 Task: Look for space in Pully, Switzerland from 1st June, 2023 to 9th June, 2023 for 4 adults in price range Rs.6000 to Rs.12000. Place can be entire place with 2 bedrooms having 2 beds and 2 bathrooms. Property type can be house, flat, guest house. Booking option can be shelf check-in. Required host language is English.
Action: Mouse moved to (424, 87)
Screenshot: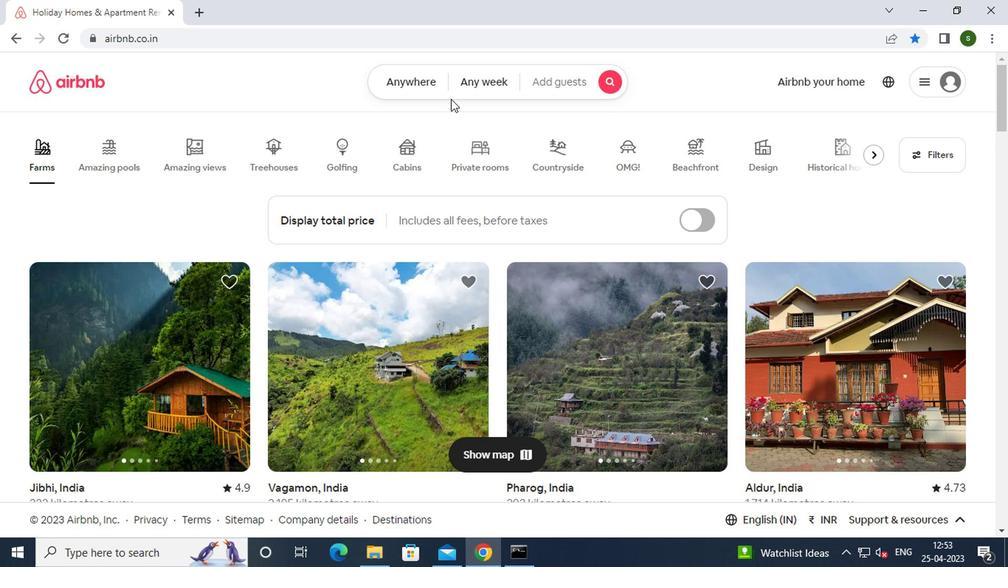 
Action: Mouse pressed left at (424, 87)
Screenshot: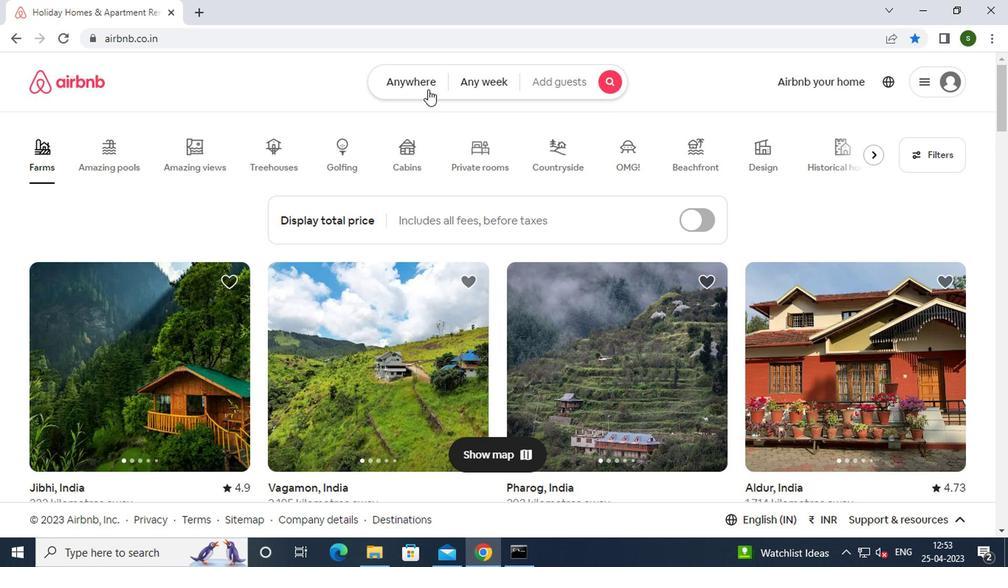 
Action: Mouse moved to (286, 140)
Screenshot: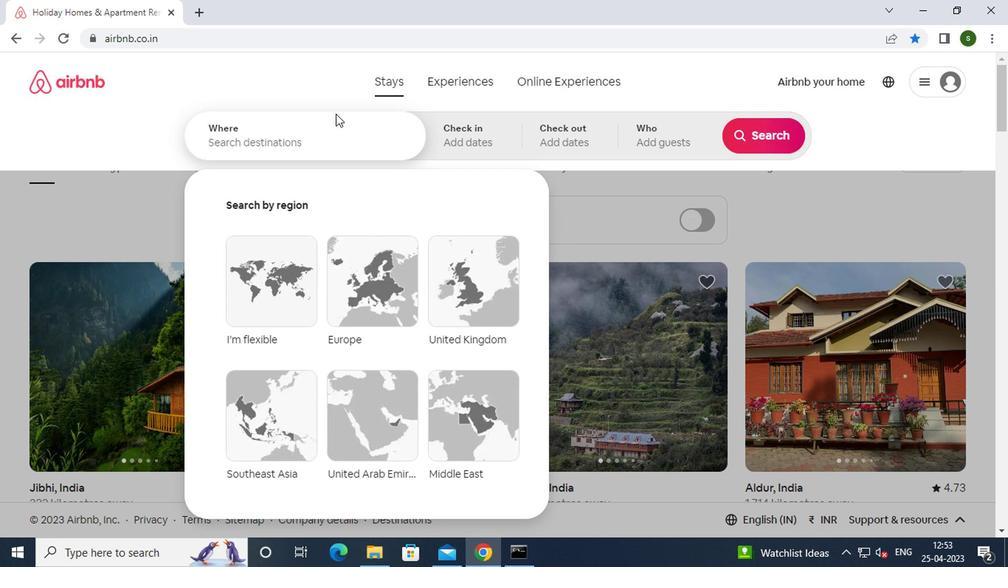
Action: Mouse pressed left at (286, 140)
Screenshot: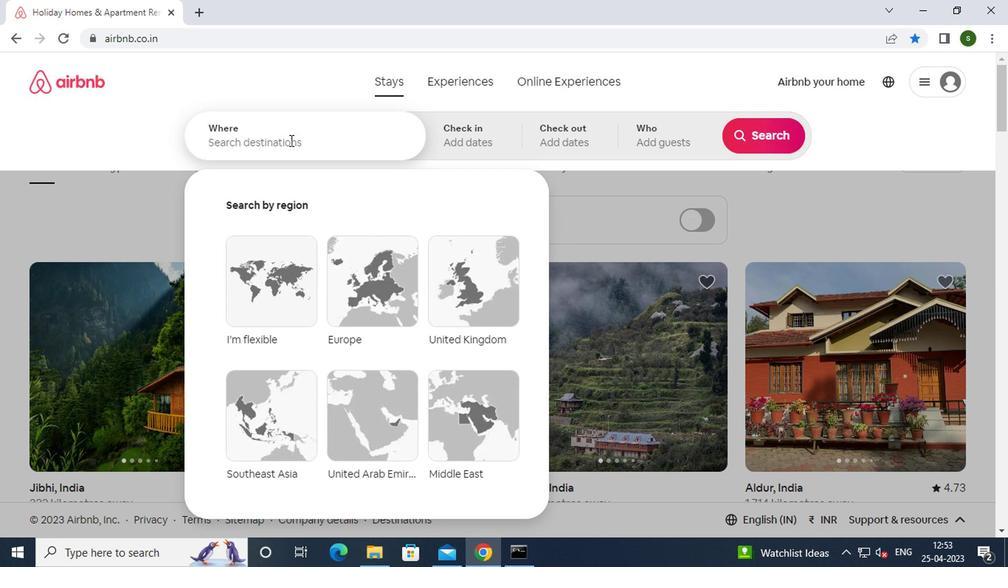 
Action: Key pressed <Key.caps_lock>p<Key.caps_lock>ully,<Key.space><Key.caps_lock>s<Key.caps_lock>witzer
Screenshot: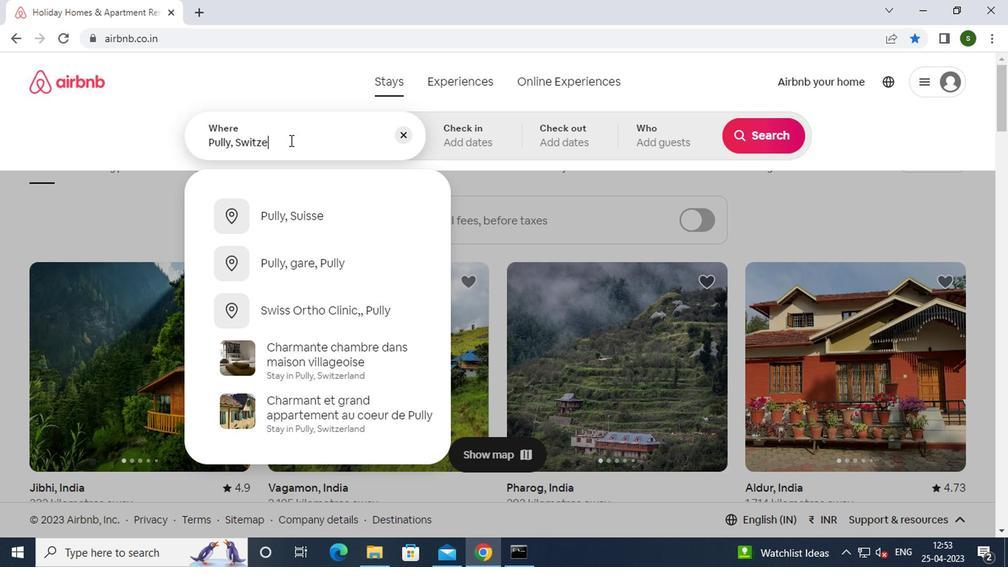 
Action: Mouse moved to (306, 211)
Screenshot: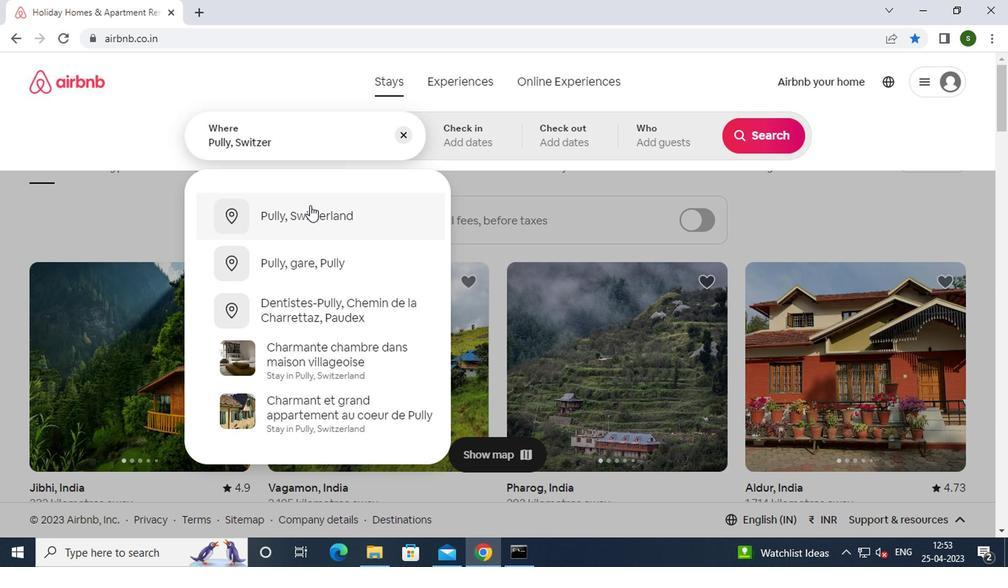 
Action: Mouse pressed left at (306, 211)
Screenshot: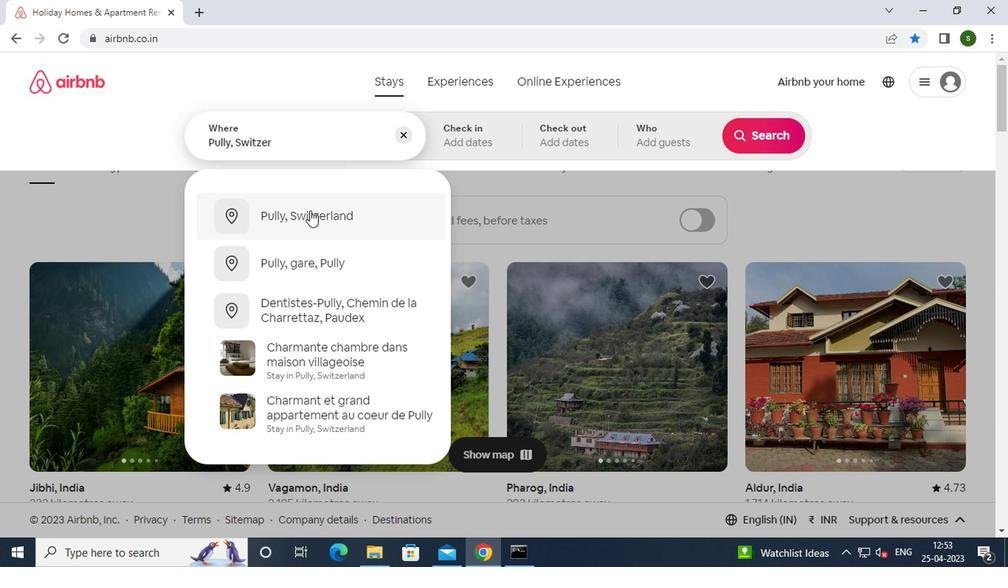 
Action: Mouse moved to (748, 258)
Screenshot: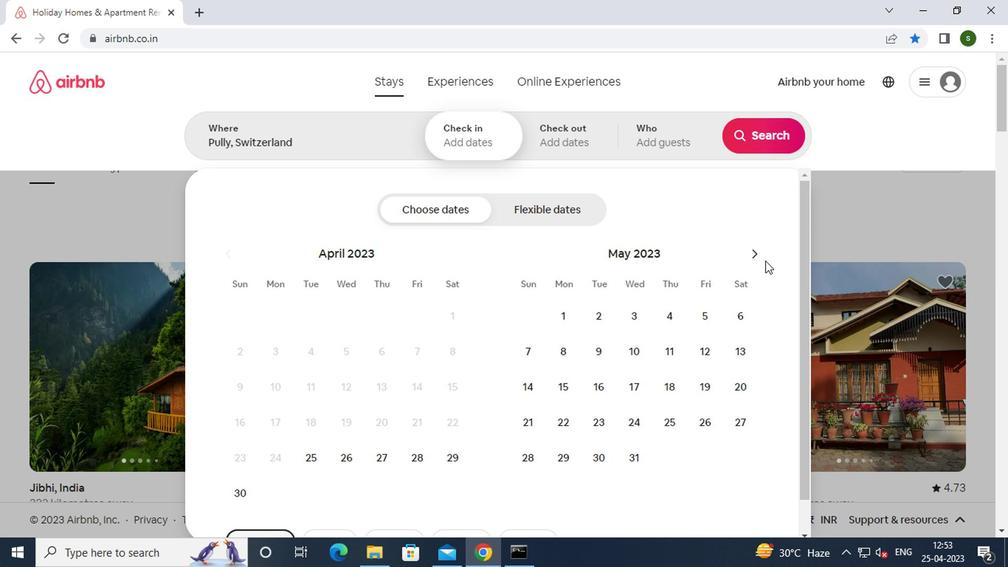 
Action: Mouse pressed left at (748, 258)
Screenshot: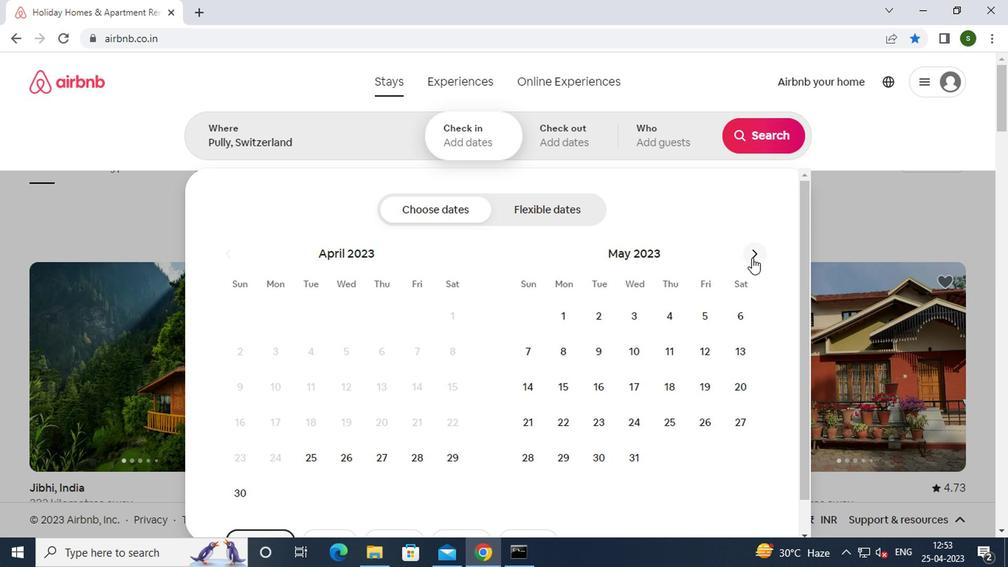 
Action: Mouse moved to (660, 309)
Screenshot: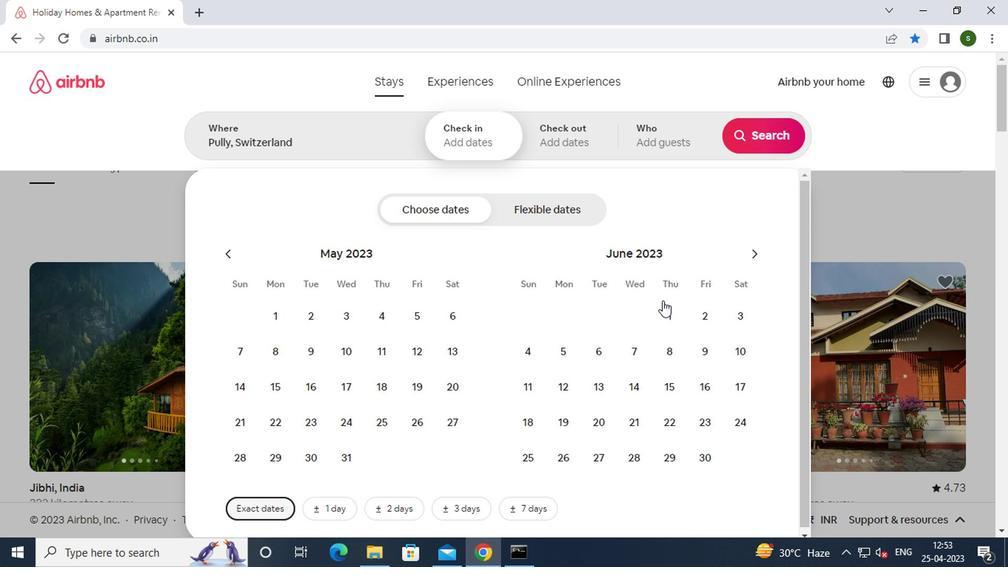 
Action: Mouse pressed left at (660, 309)
Screenshot: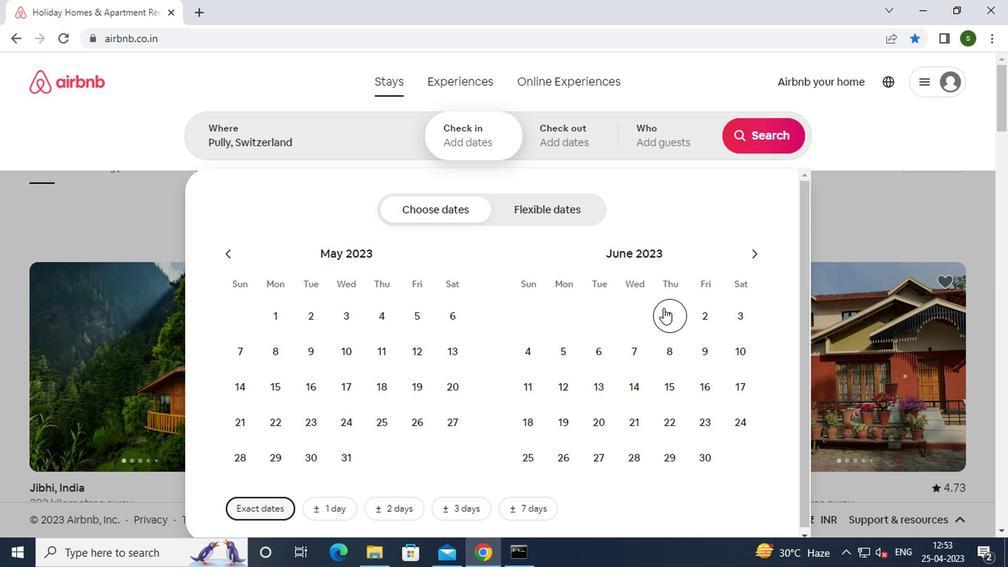 
Action: Mouse moved to (707, 348)
Screenshot: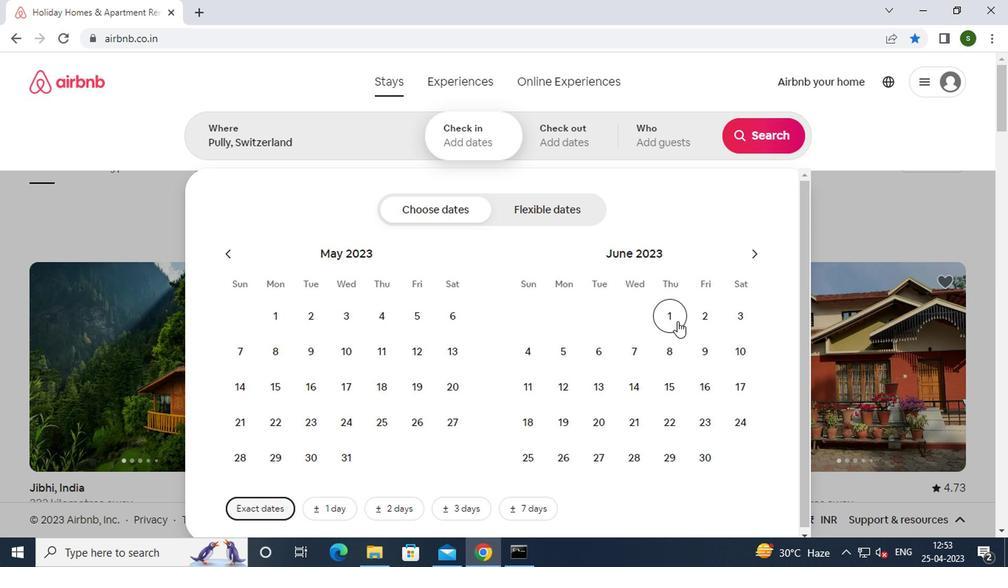 
Action: Mouse pressed left at (707, 348)
Screenshot: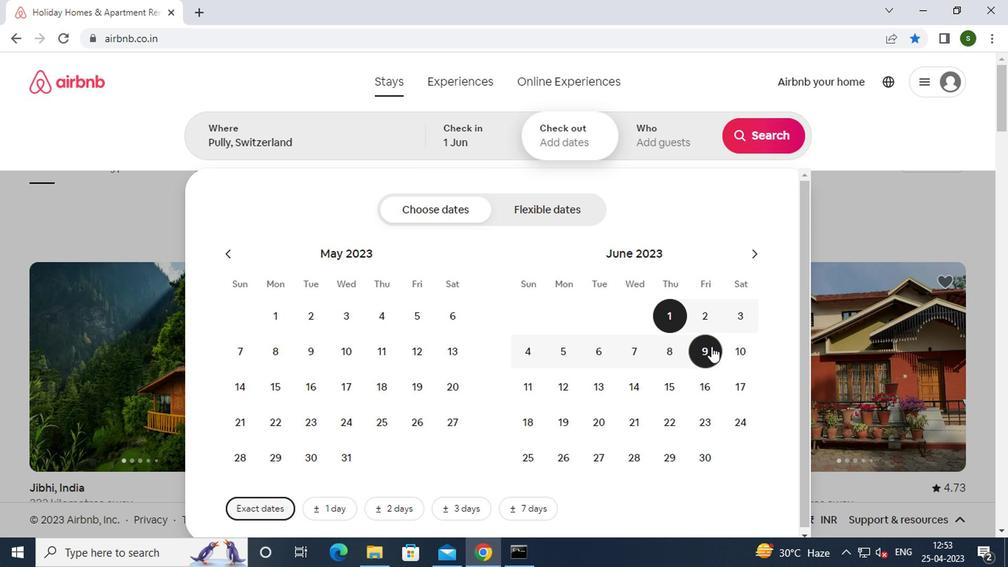 
Action: Mouse moved to (651, 129)
Screenshot: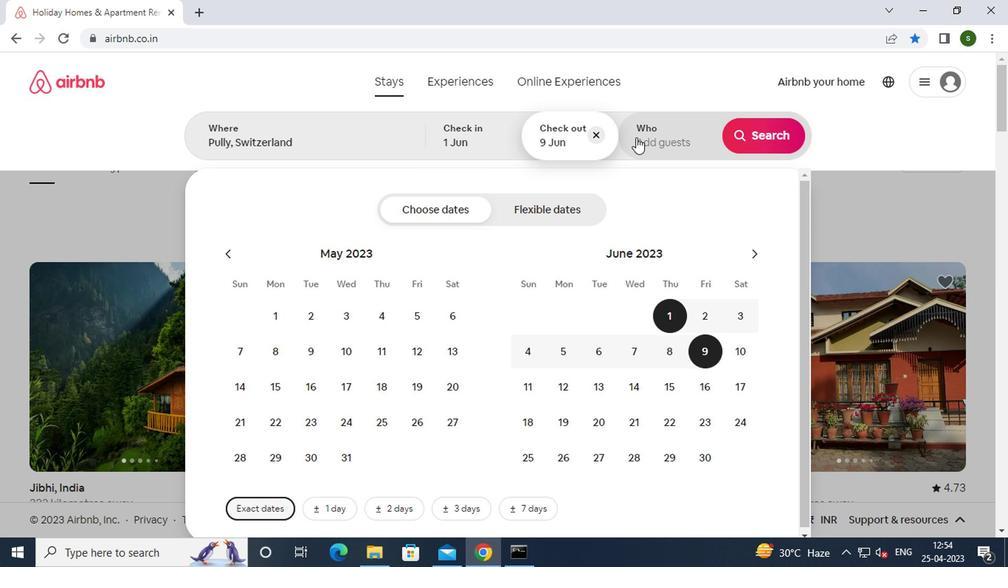 
Action: Mouse pressed left at (651, 129)
Screenshot: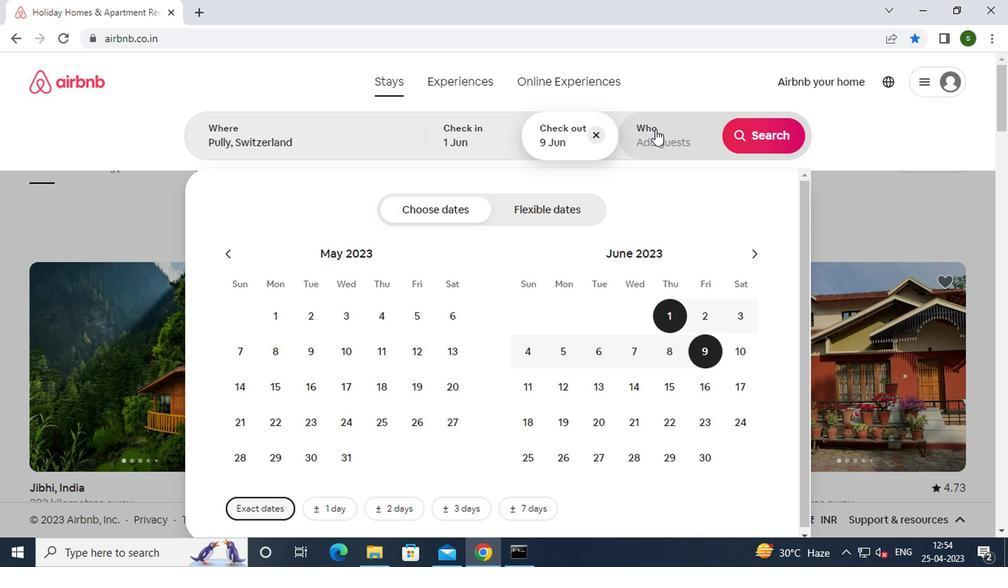 
Action: Mouse moved to (762, 221)
Screenshot: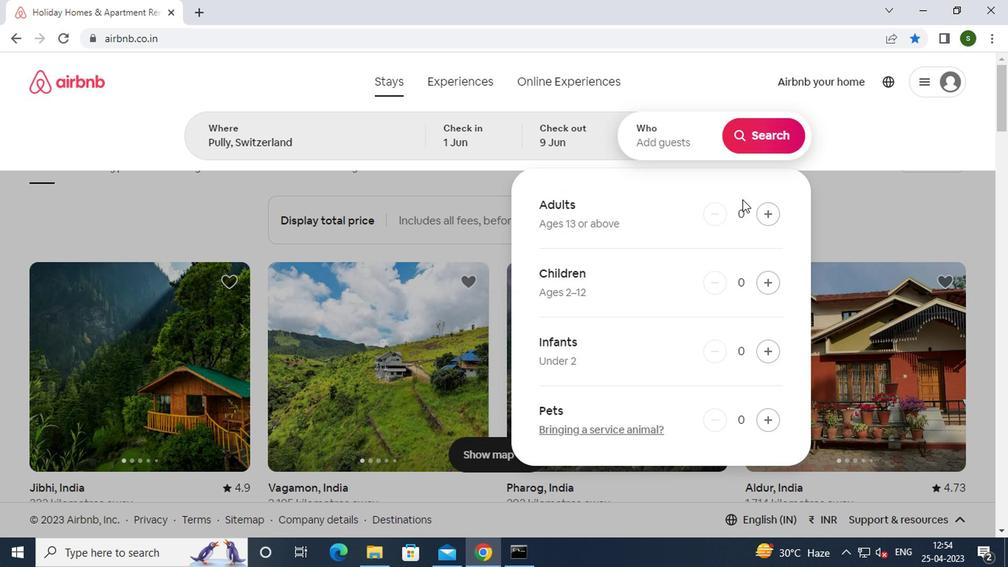 
Action: Mouse pressed left at (762, 221)
Screenshot: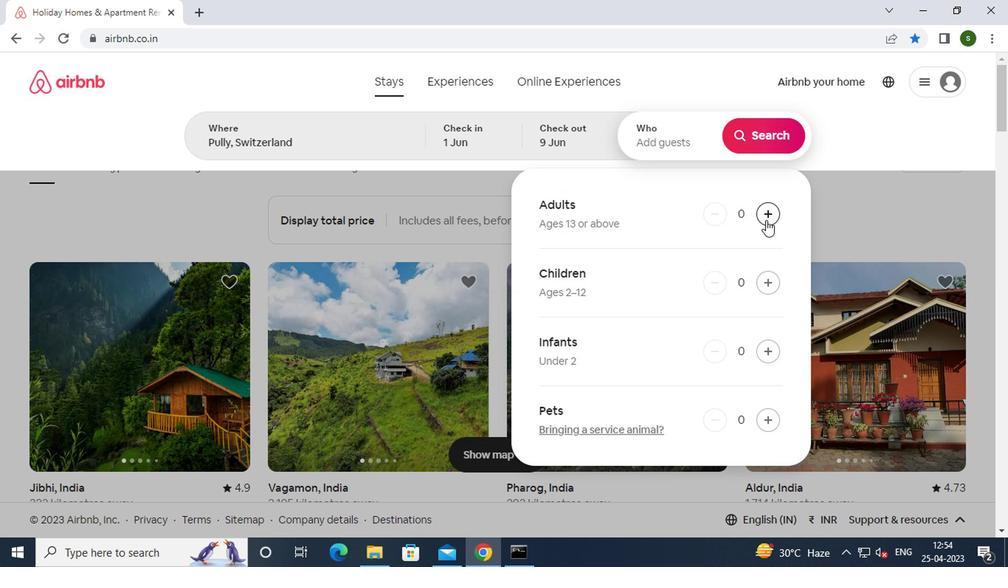 
Action: Mouse pressed left at (762, 221)
Screenshot: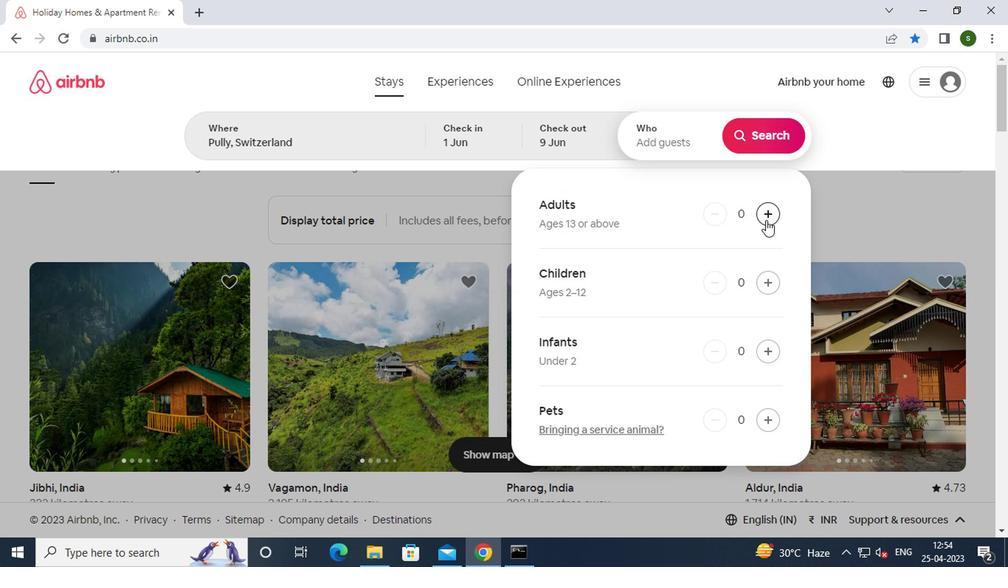 
Action: Mouse pressed left at (762, 221)
Screenshot: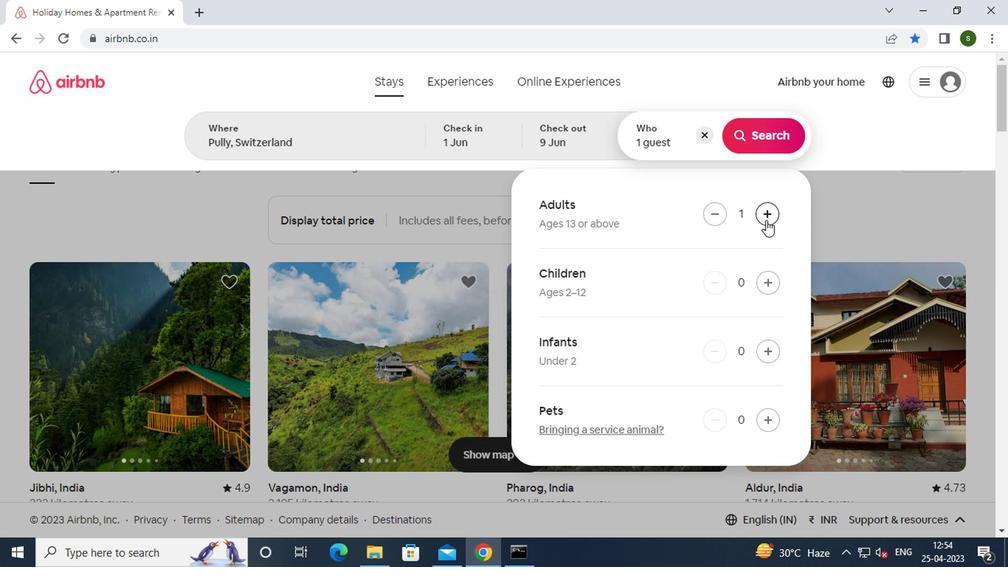
Action: Mouse pressed left at (762, 221)
Screenshot: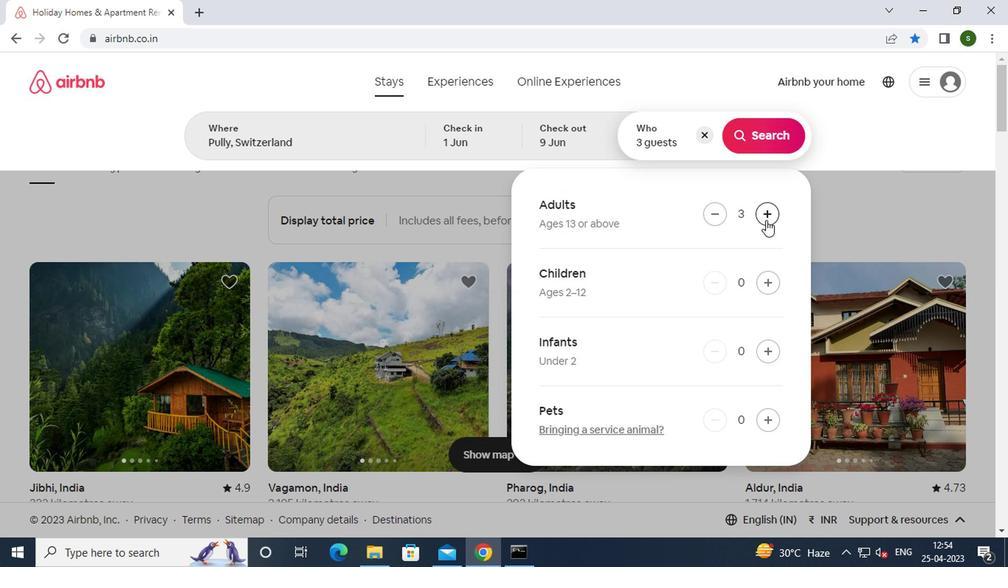 
Action: Mouse moved to (762, 145)
Screenshot: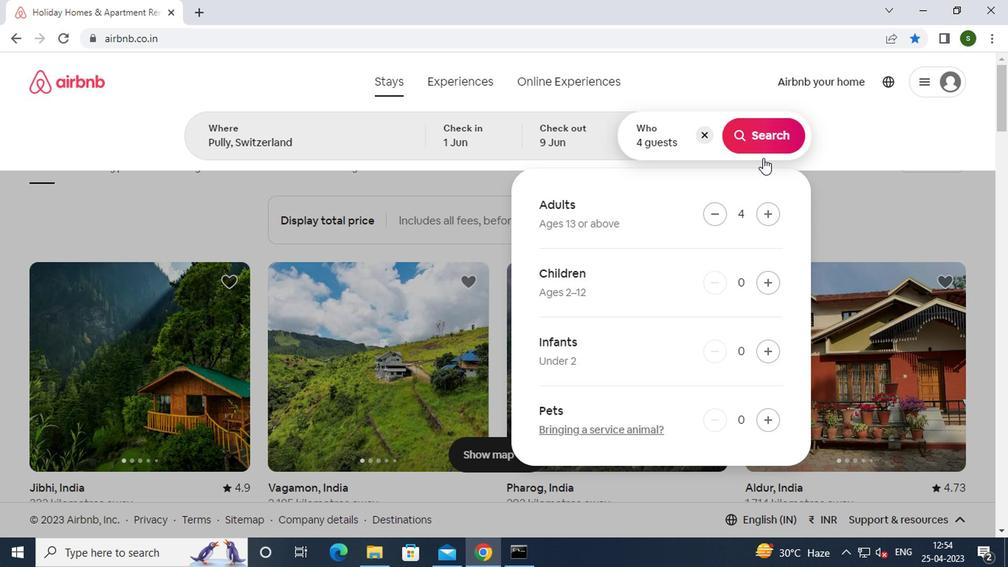 
Action: Mouse pressed left at (762, 145)
Screenshot: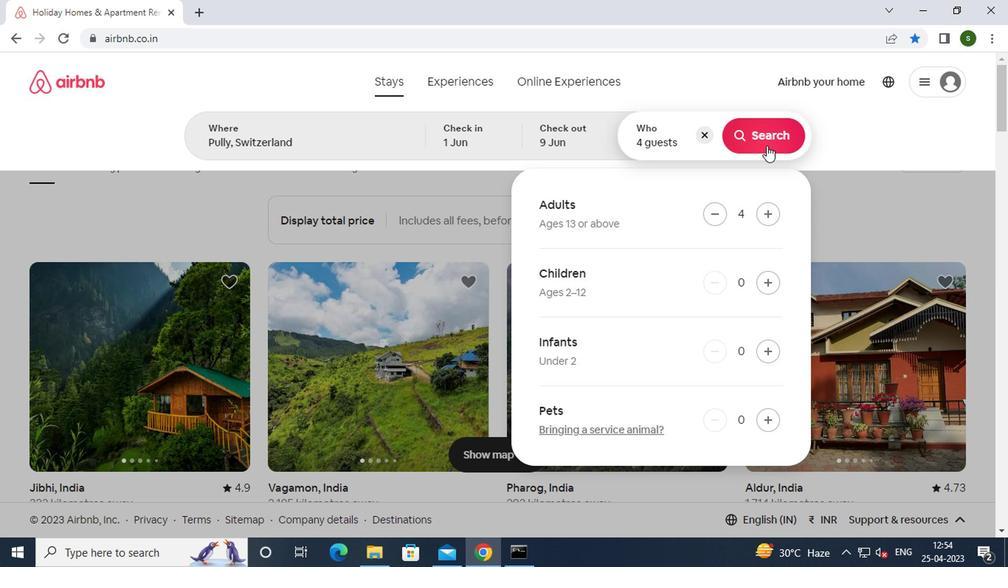 
Action: Mouse moved to (948, 140)
Screenshot: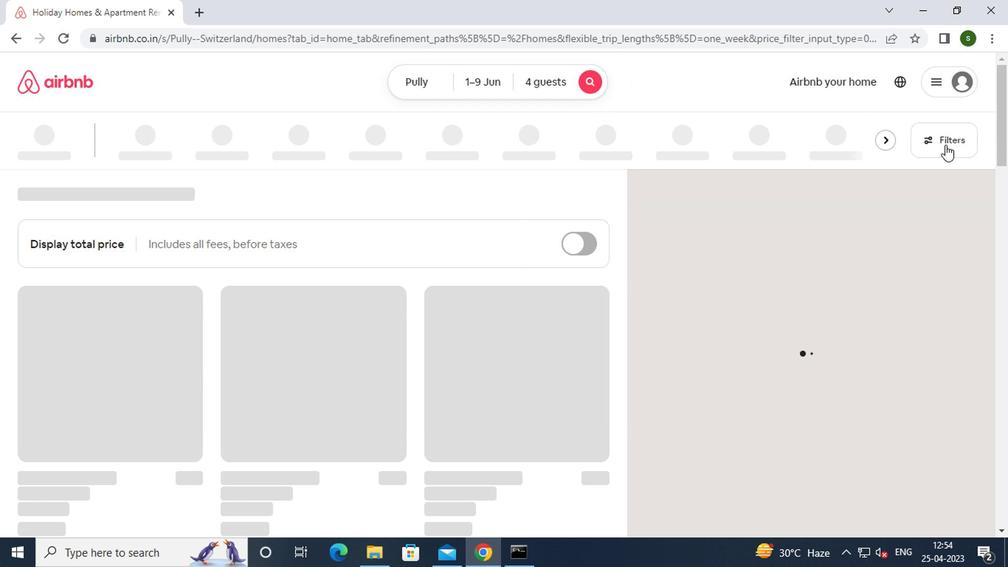 
Action: Mouse pressed left at (948, 140)
Screenshot: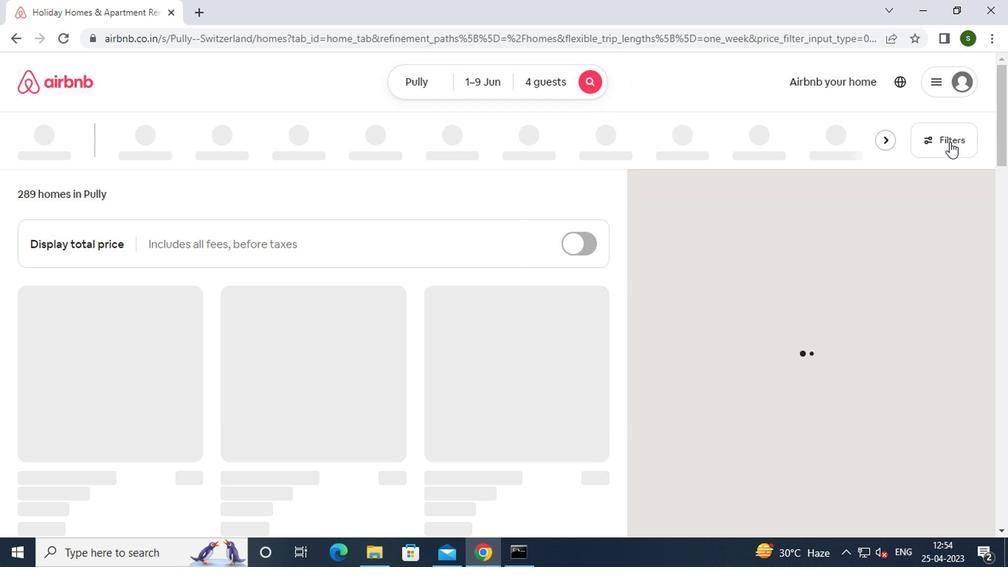 
Action: Mouse moved to (934, 140)
Screenshot: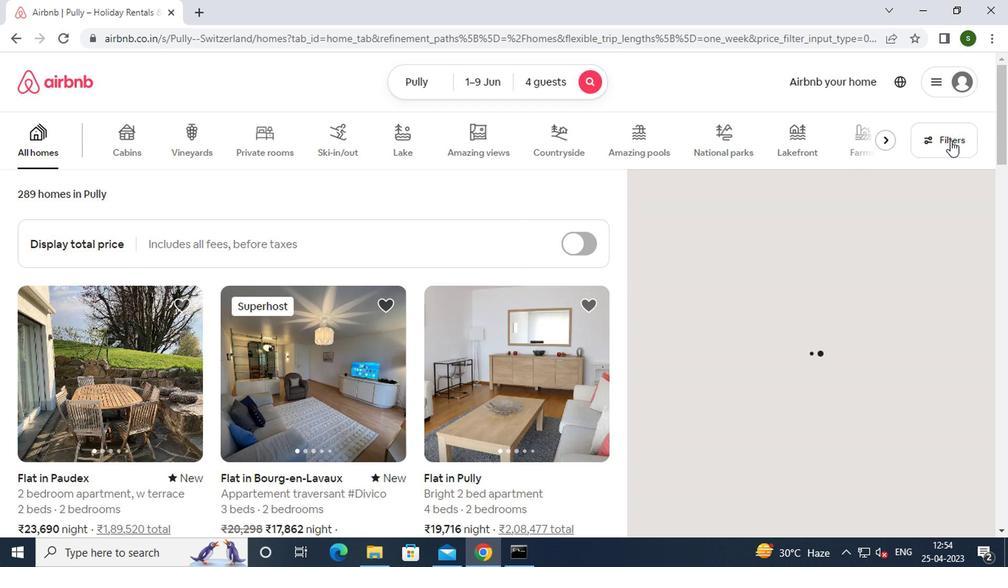 
Action: Mouse pressed left at (934, 140)
Screenshot: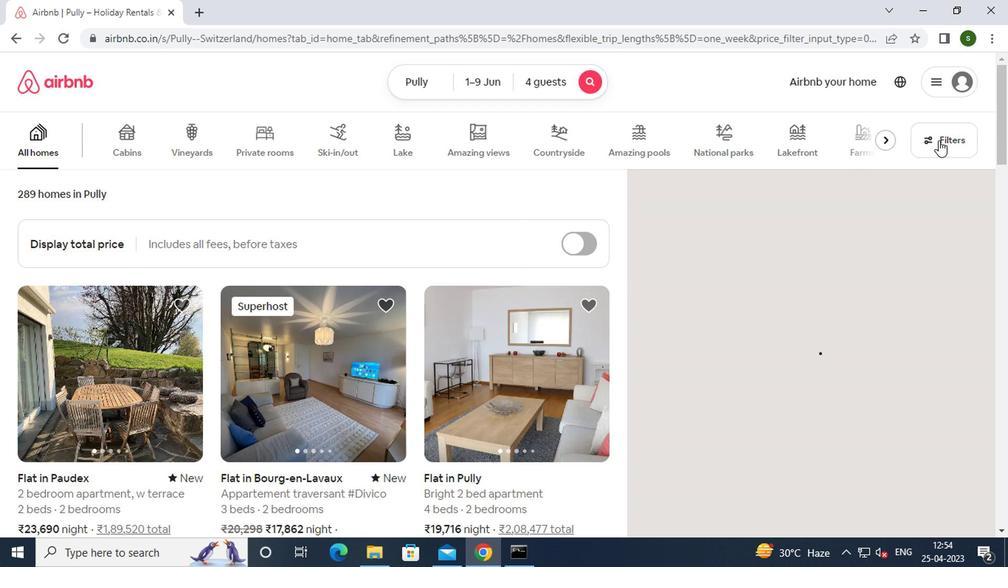 
Action: Mouse moved to (928, 134)
Screenshot: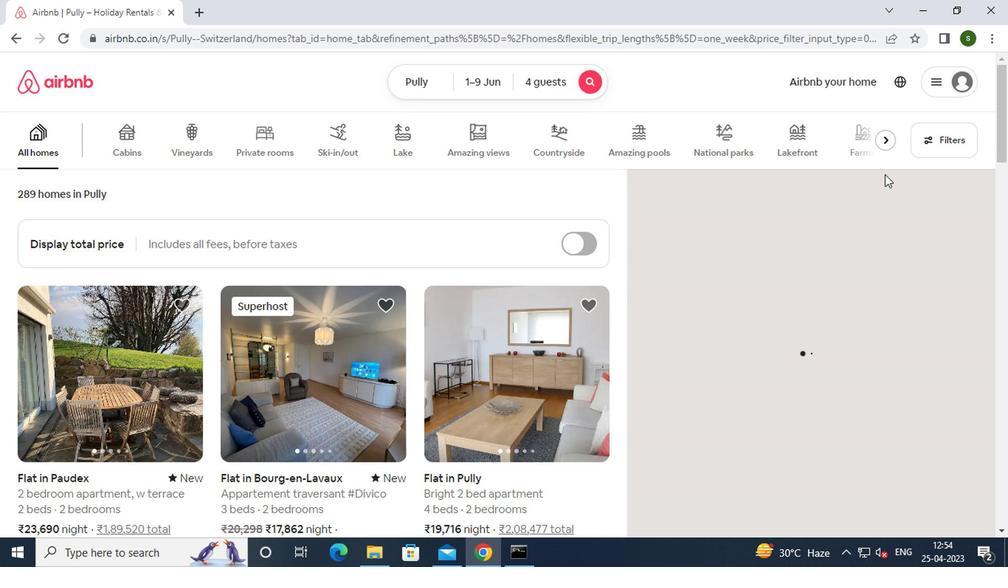 
Action: Mouse pressed left at (928, 134)
Screenshot: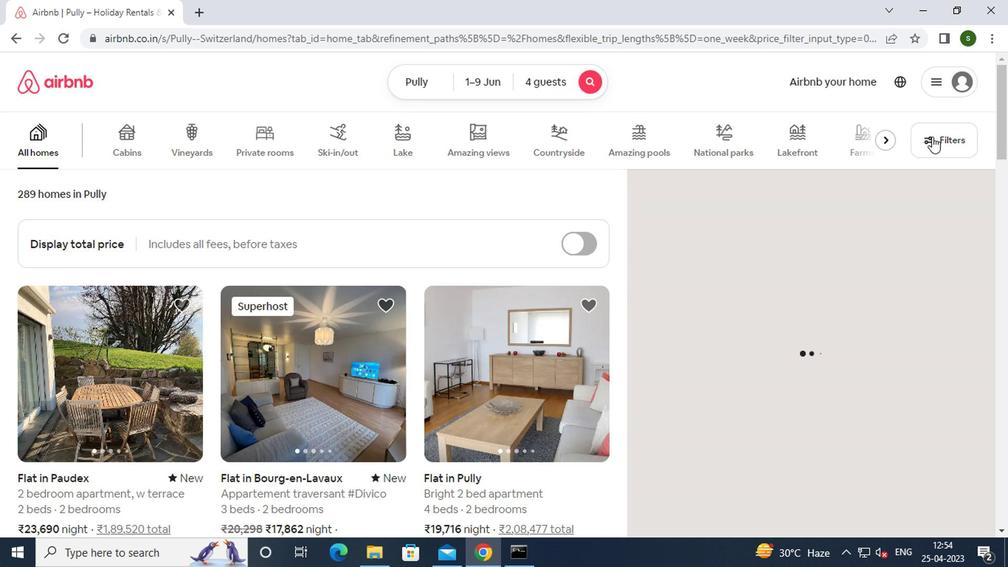 
Action: Mouse moved to (401, 320)
Screenshot: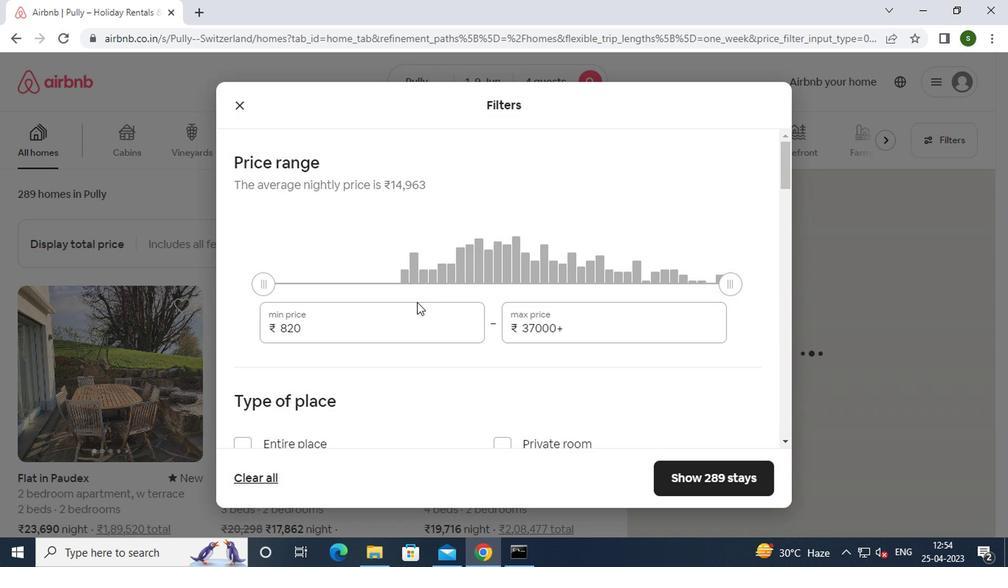 
Action: Mouse pressed left at (401, 320)
Screenshot: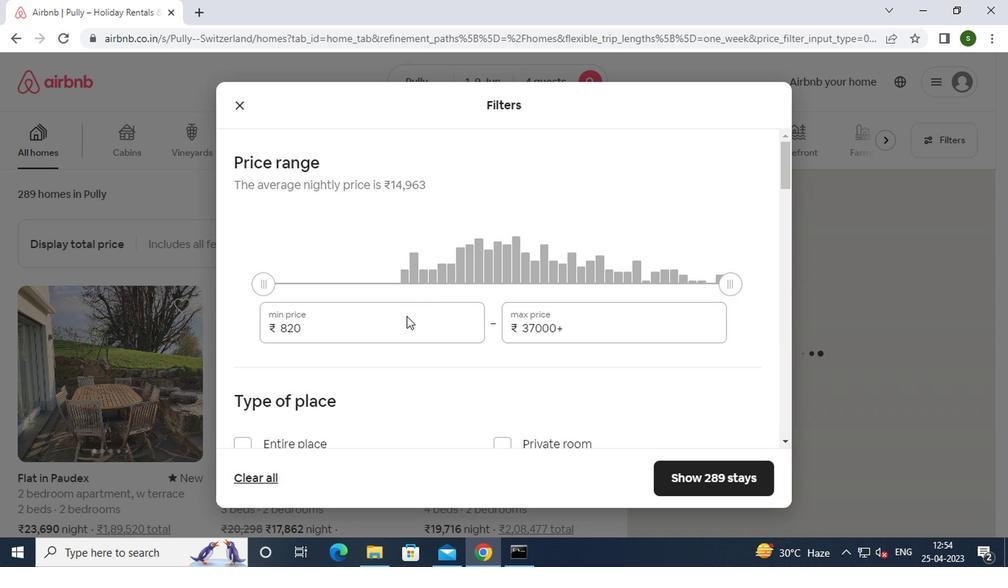 
Action: Mouse moved to (397, 320)
Screenshot: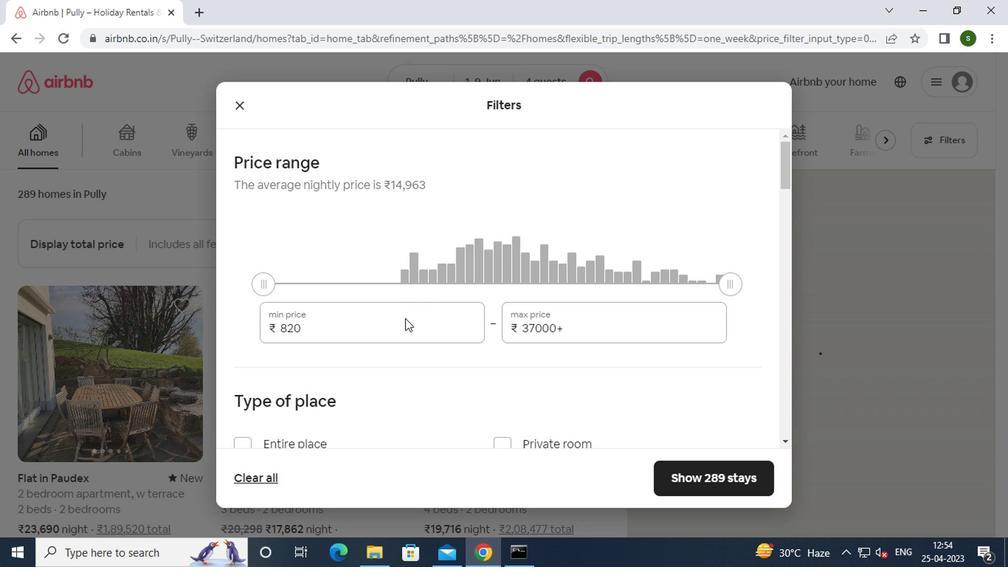 
Action: Key pressed <Key.backspace><Key.backspace><Key.backspace><Key.backspace><Key.backspace><Key.backspace><Key.backspace><Key.backspace><Key.backspace><Key.backspace>6000
Screenshot: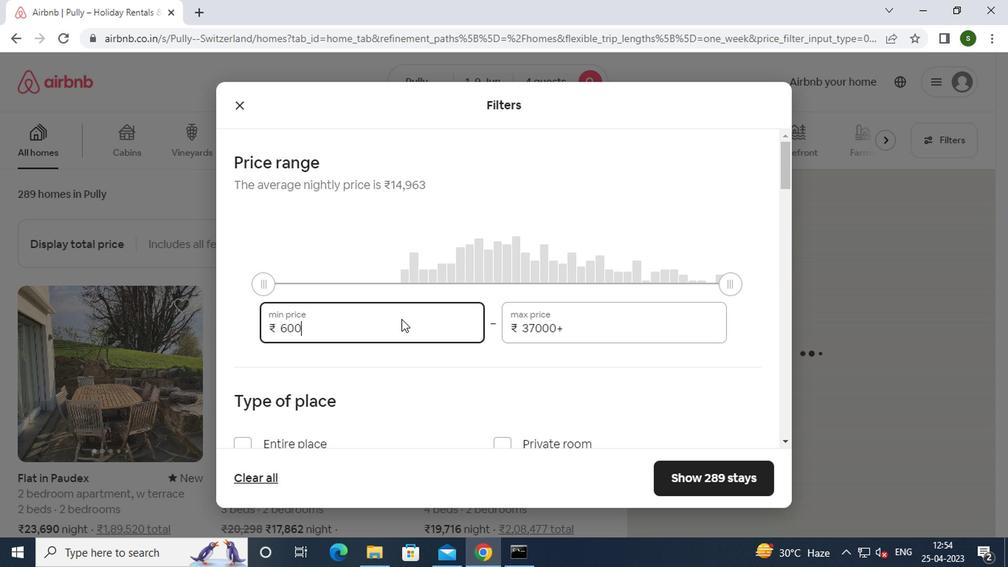 
Action: Mouse moved to (578, 332)
Screenshot: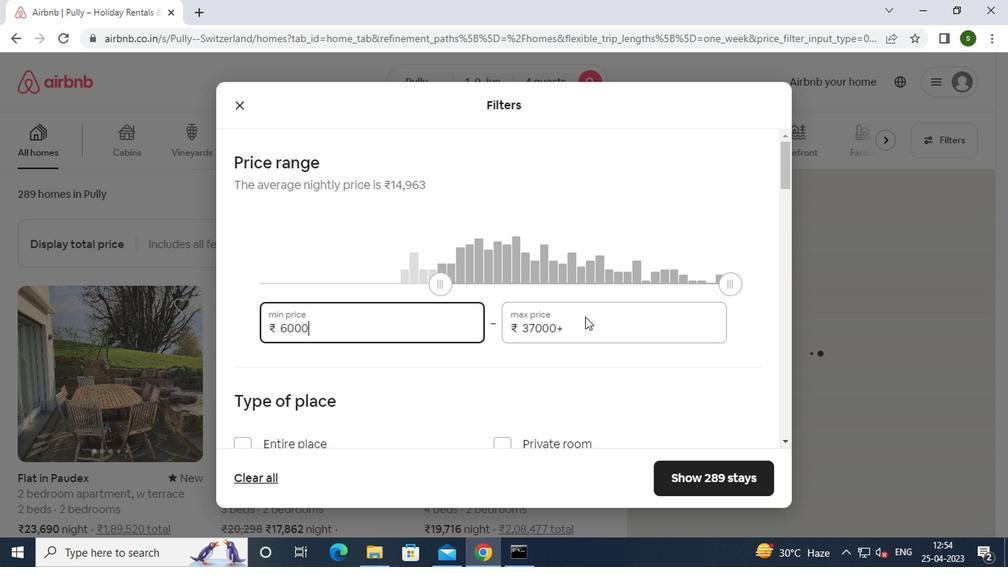
Action: Mouse pressed left at (578, 332)
Screenshot: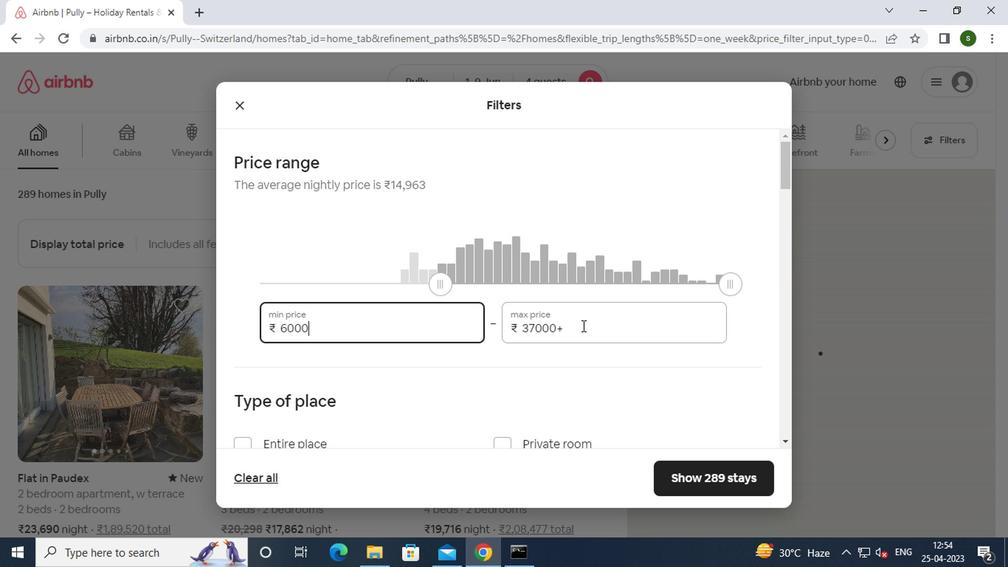 
Action: Key pressed <Key.backspace><Key.backspace><Key.backspace><Key.backspace><Key.backspace><Key.backspace><Key.backspace><Key.backspace><Key.backspace><Key.backspace><Key.backspace><Key.backspace><Key.backspace>12000
Screenshot: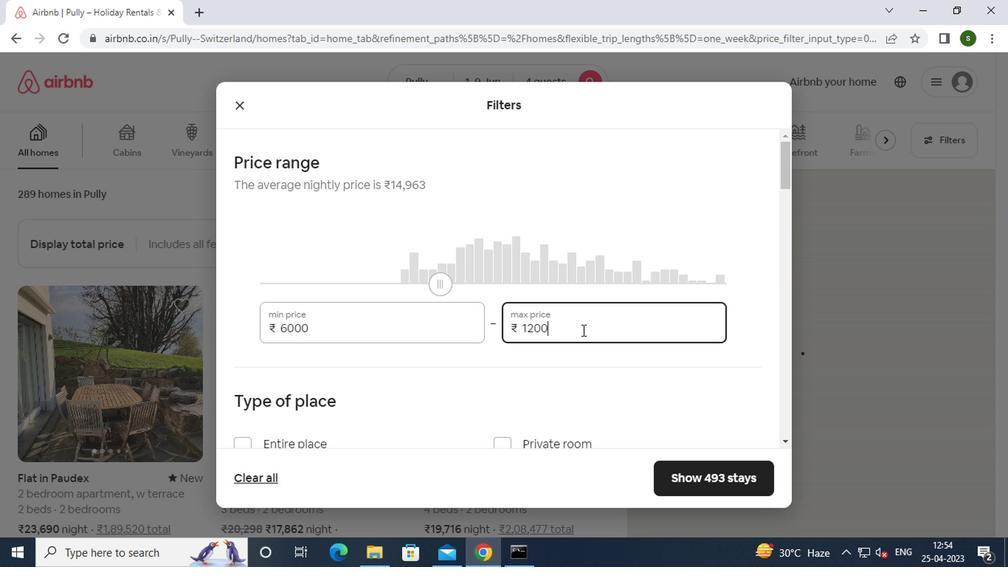 
Action: Mouse moved to (578, 332)
Screenshot: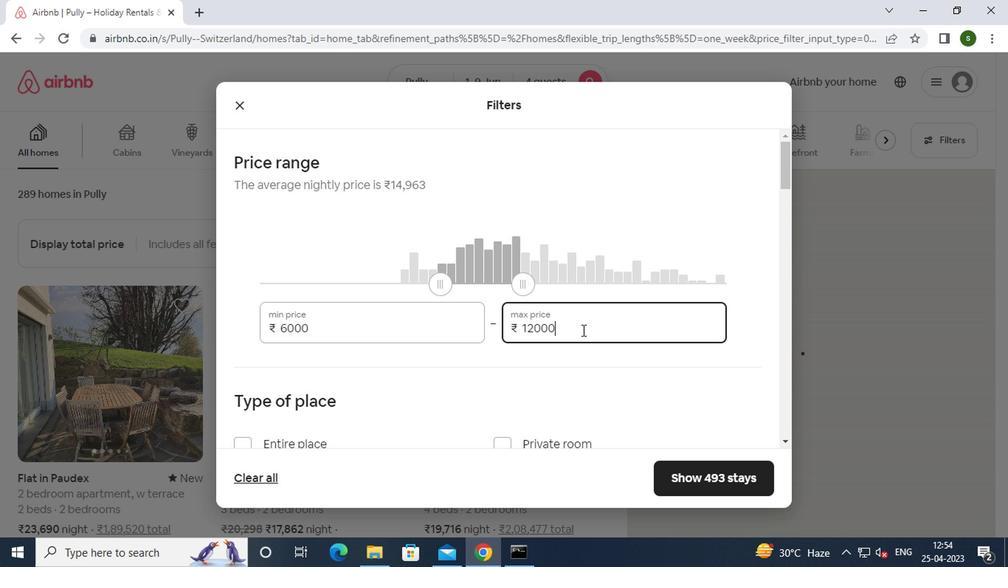 
Action: Mouse scrolled (578, 332) with delta (0, 0)
Screenshot: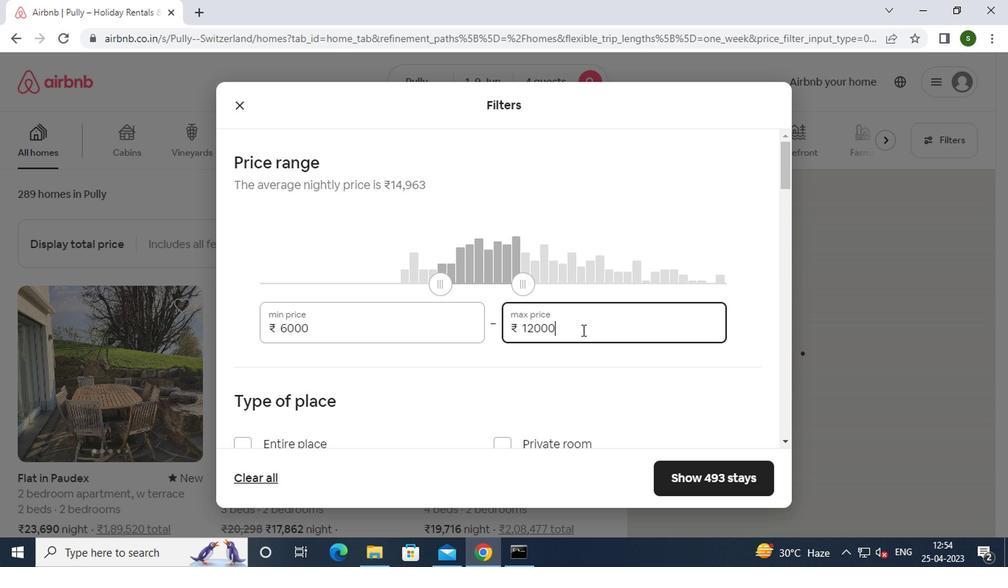 
Action: Mouse scrolled (578, 332) with delta (0, 0)
Screenshot: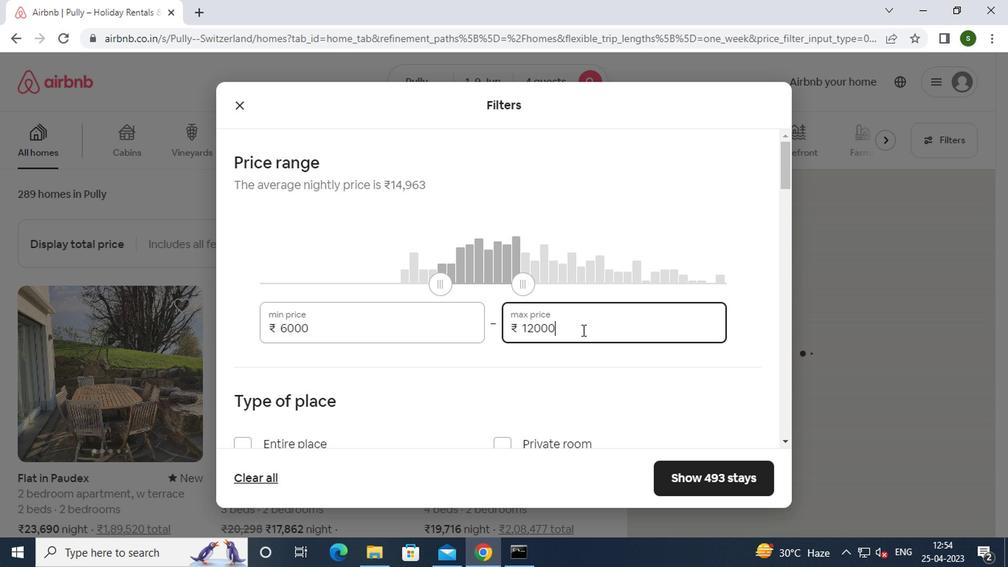 
Action: Mouse scrolled (578, 332) with delta (0, 0)
Screenshot: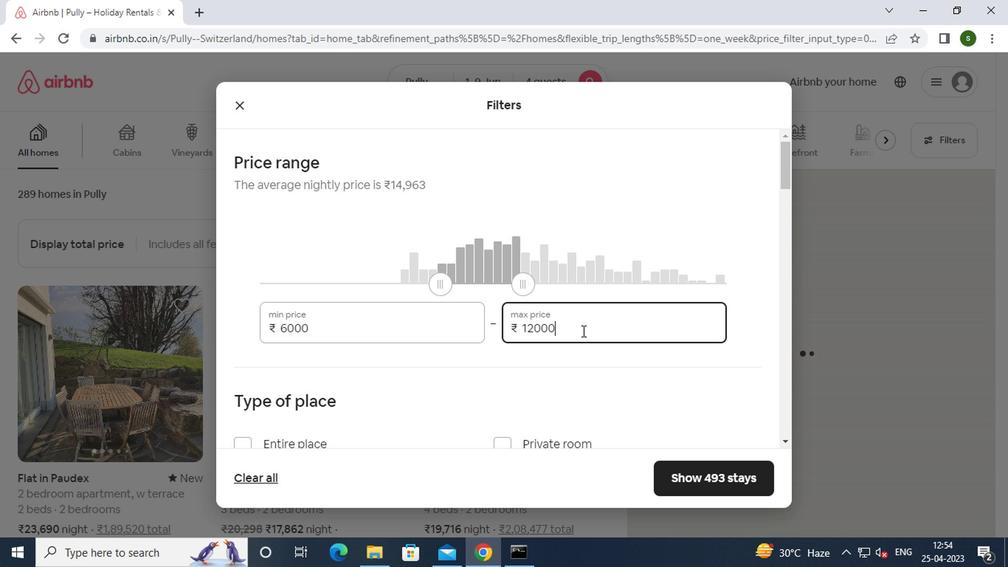 
Action: Mouse moved to (323, 235)
Screenshot: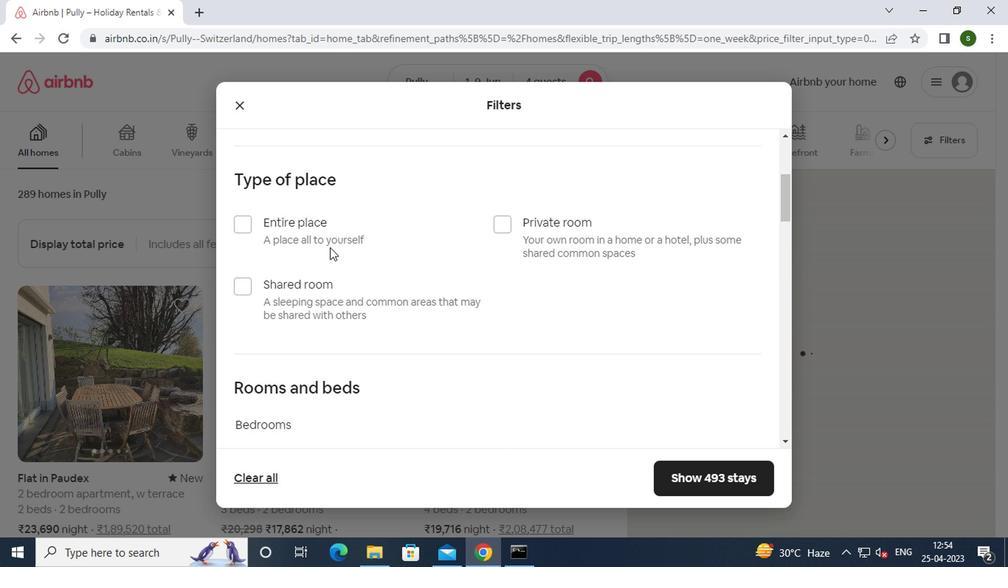 
Action: Mouse pressed left at (323, 235)
Screenshot: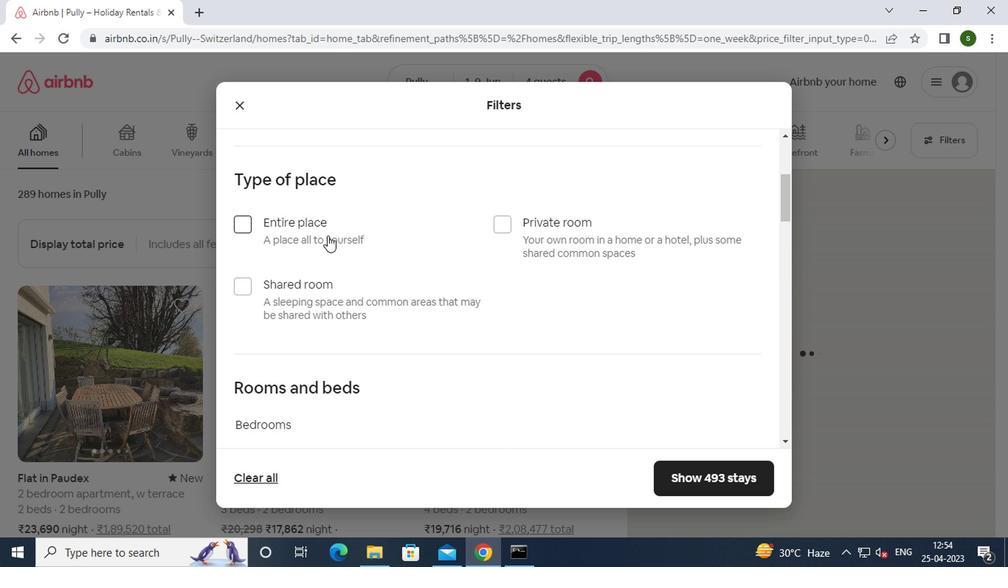 
Action: Mouse moved to (405, 227)
Screenshot: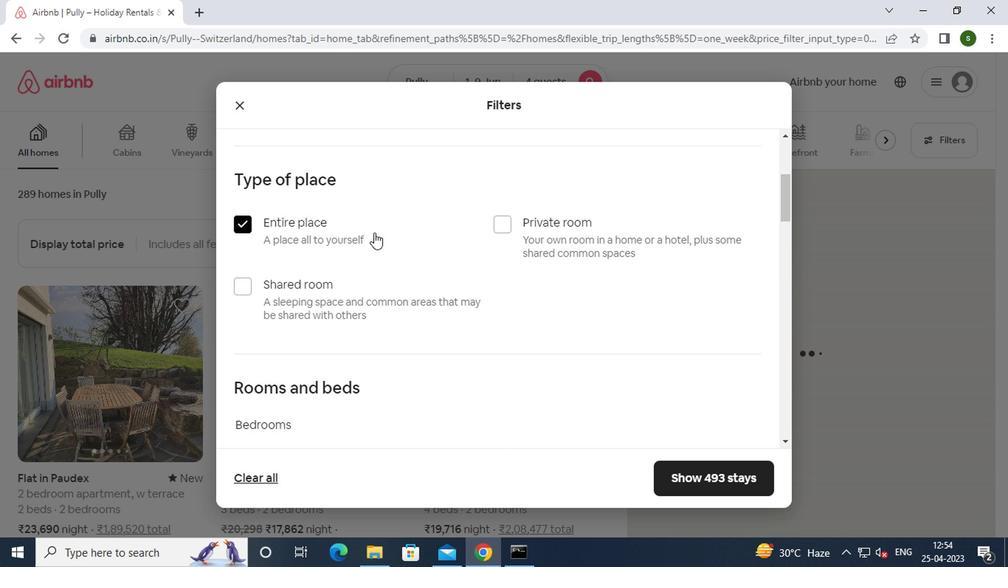 
Action: Mouse scrolled (405, 226) with delta (0, 0)
Screenshot: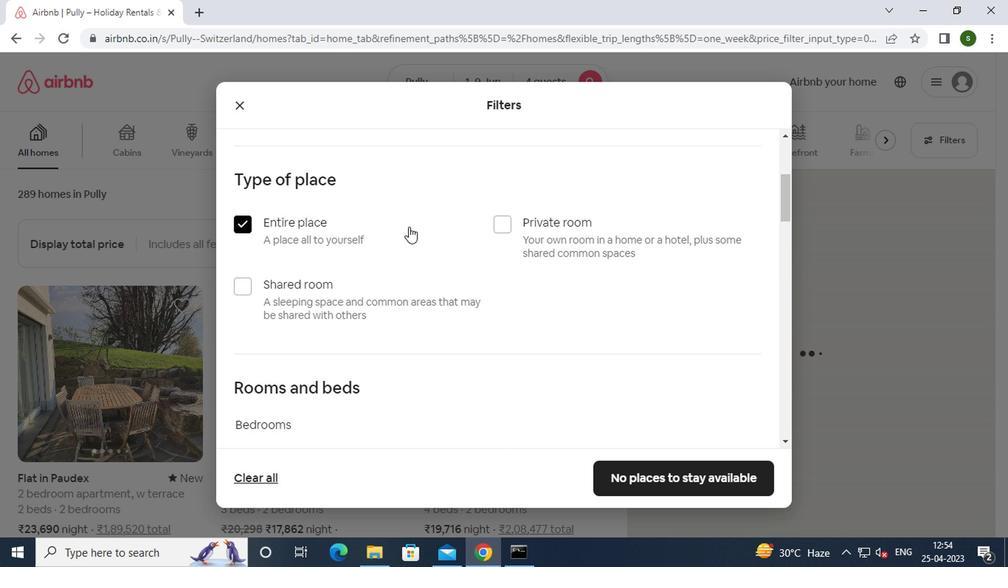 
Action: Mouse scrolled (405, 226) with delta (0, 0)
Screenshot: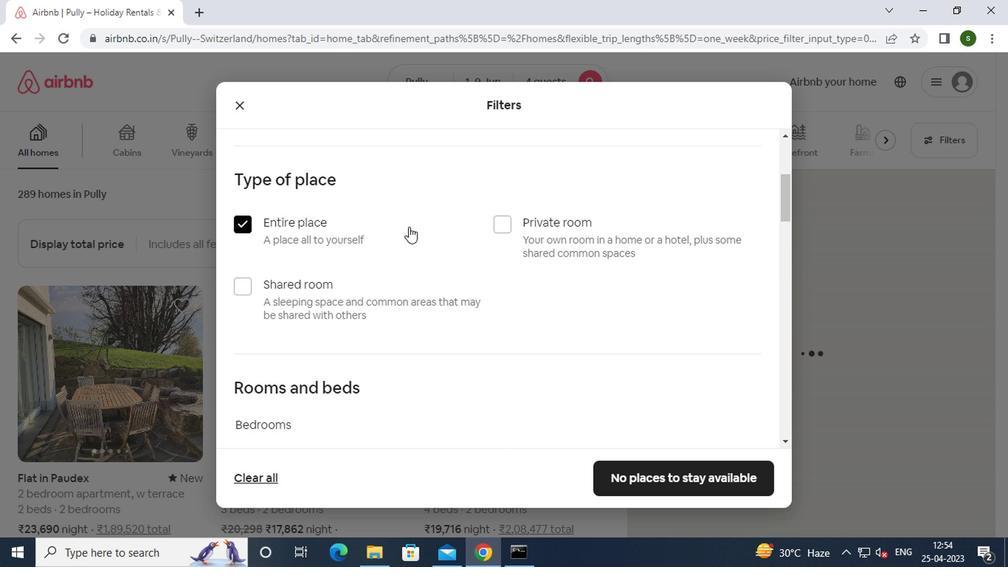 
Action: Mouse scrolled (405, 226) with delta (0, 0)
Screenshot: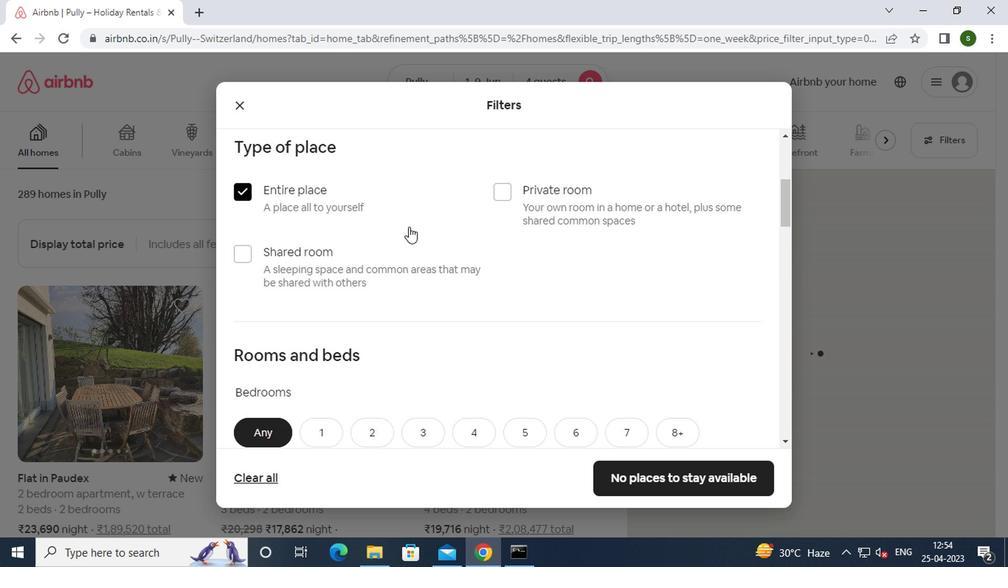 
Action: Mouse moved to (381, 240)
Screenshot: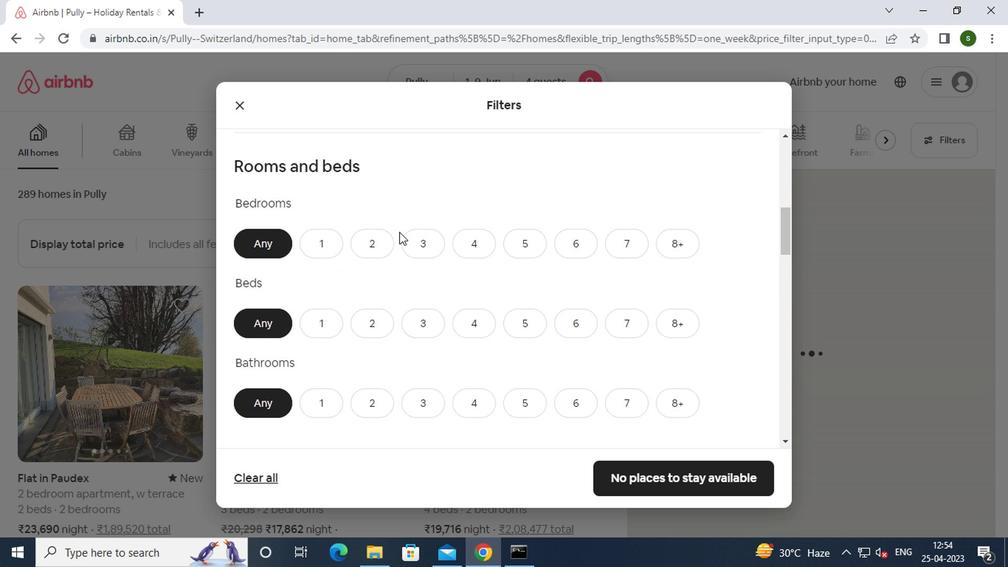 
Action: Mouse pressed left at (381, 240)
Screenshot: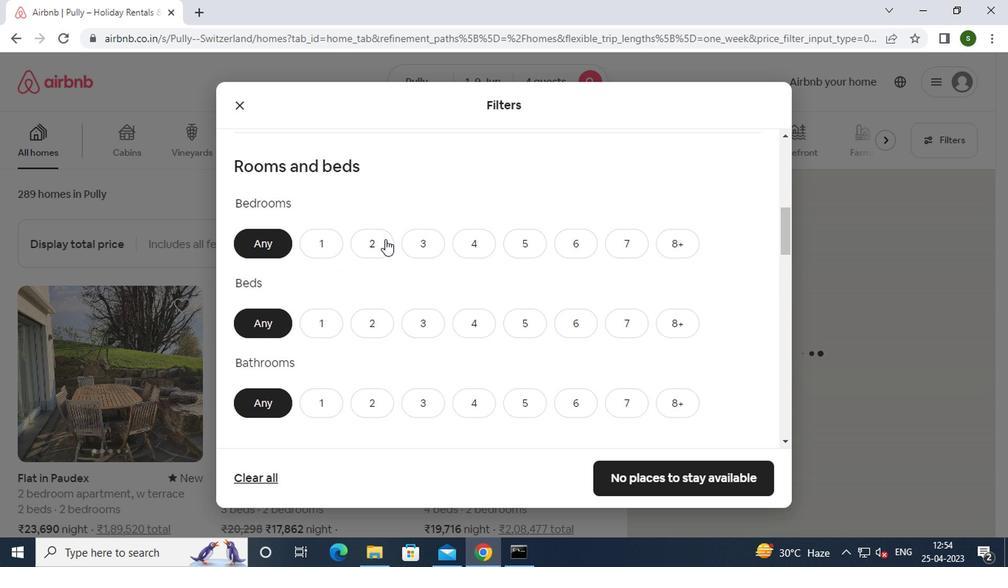 
Action: Mouse moved to (369, 322)
Screenshot: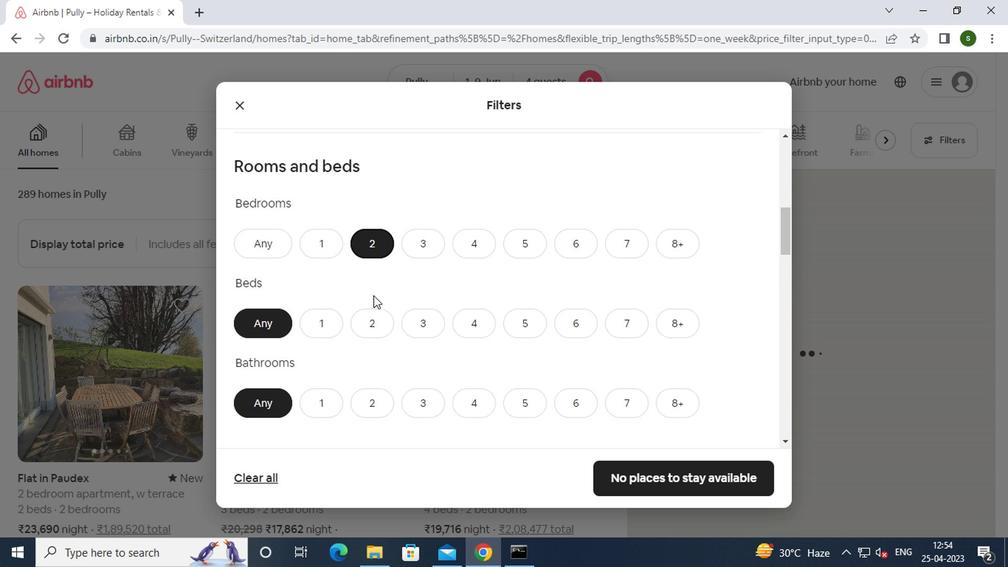 
Action: Mouse pressed left at (369, 322)
Screenshot: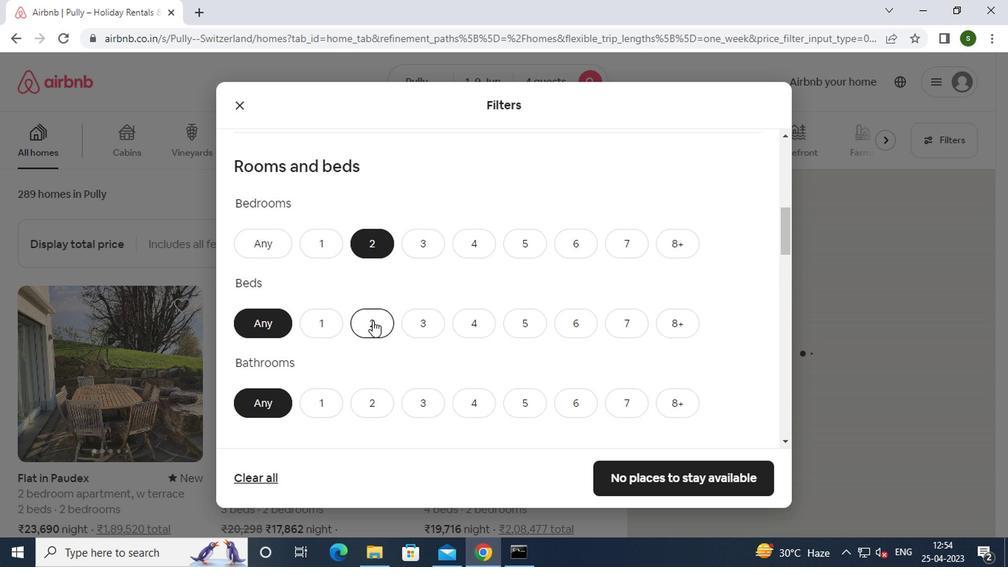
Action: Mouse scrolled (369, 321) with delta (0, 0)
Screenshot: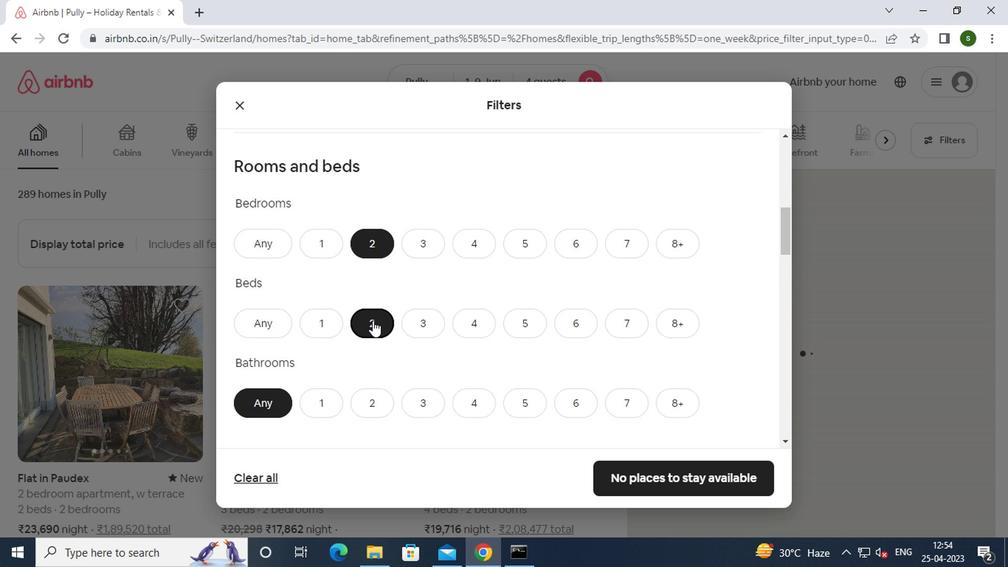 
Action: Mouse scrolled (369, 321) with delta (0, 0)
Screenshot: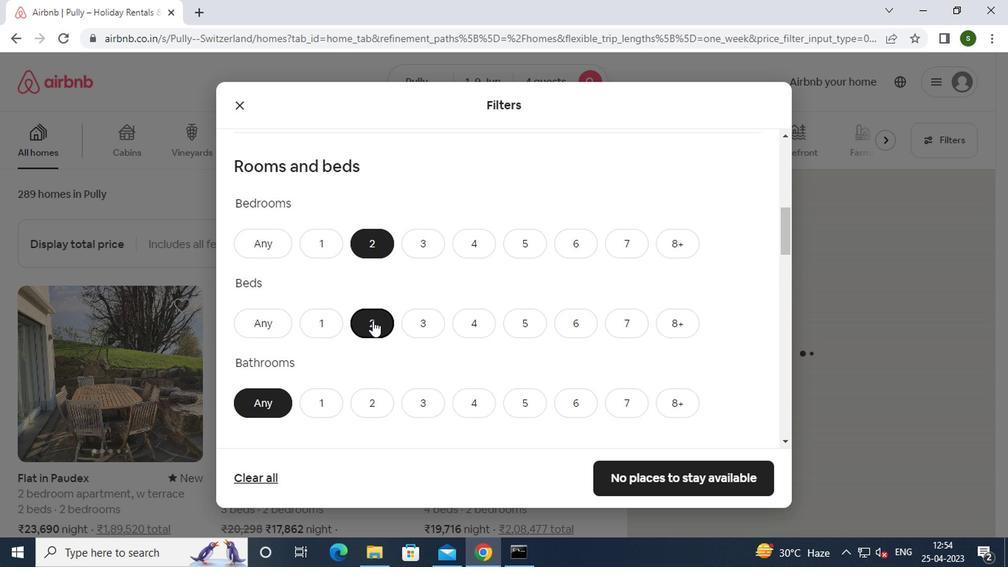 
Action: Mouse moved to (370, 254)
Screenshot: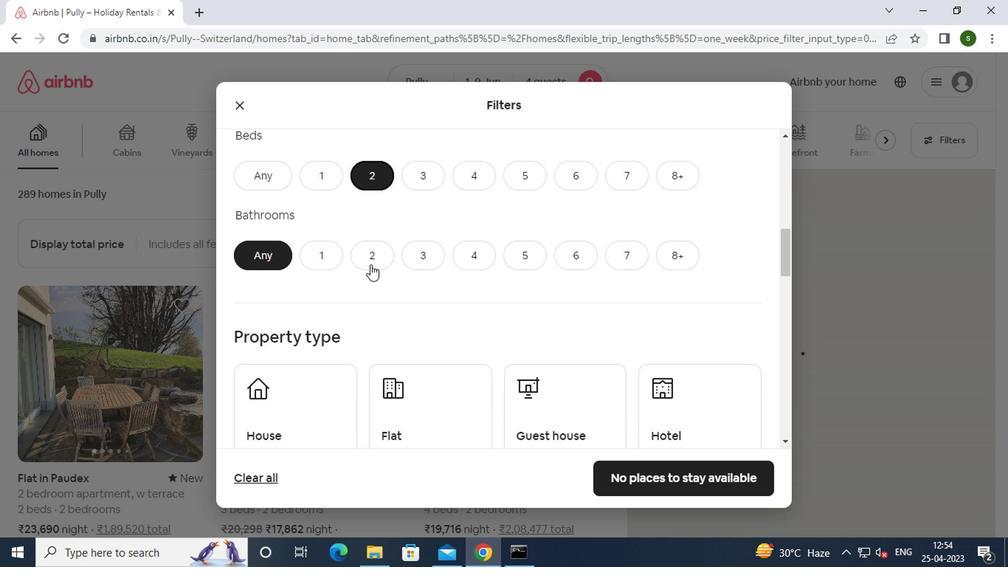 
Action: Mouse pressed left at (370, 254)
Screenshot: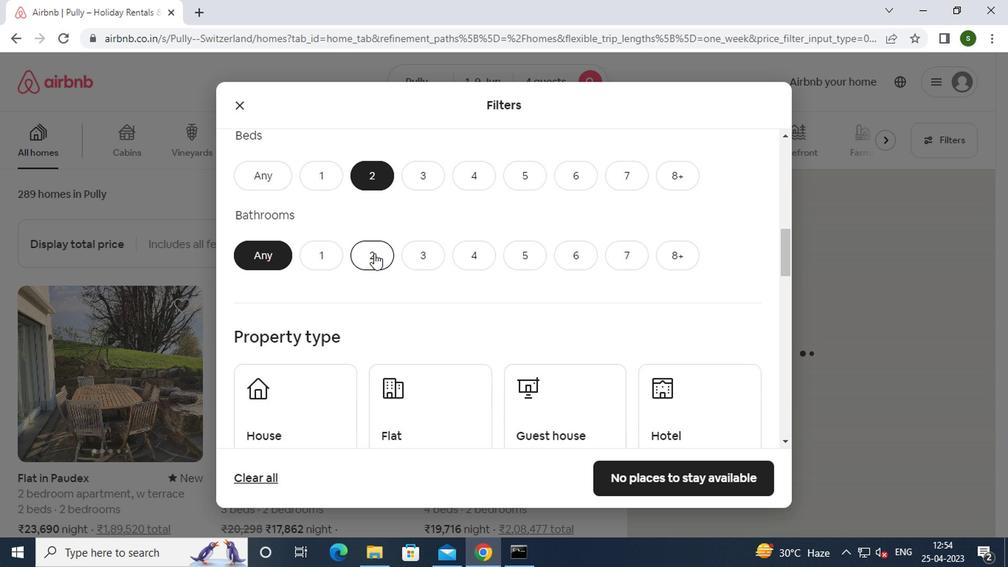
Action: Mouse moved to (367, 255)
Screenshot: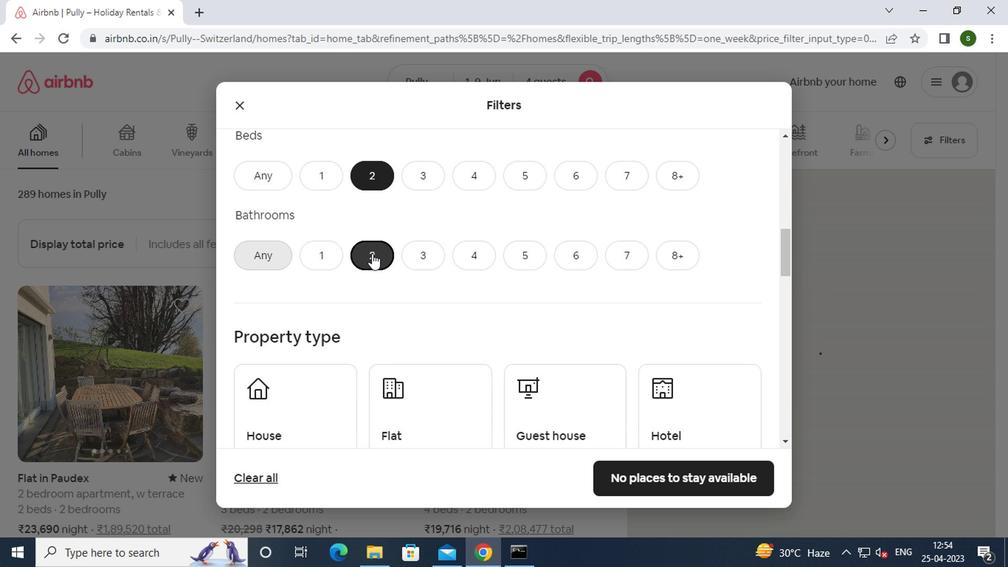 
Action: Mouse scrolled (367, 254) with delta (0, 0)
Screenshot: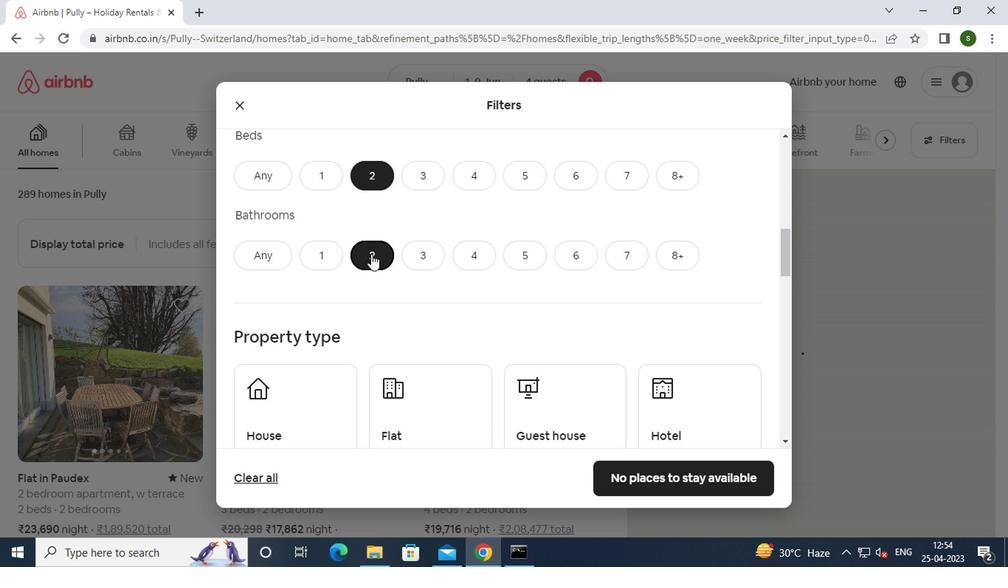 
Action: Mouse moved to (313, 324)
Screenshot: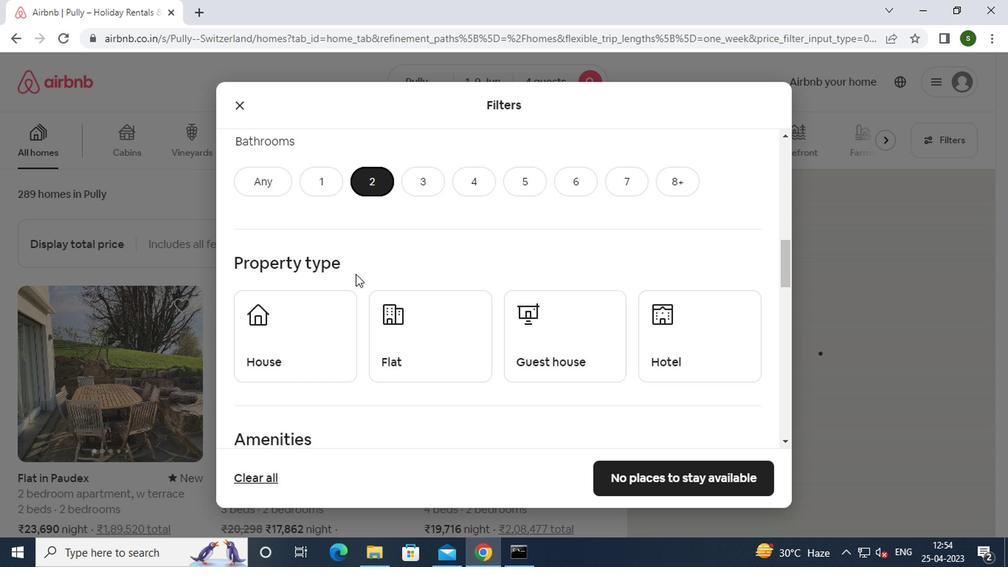 
Action: Mouse pressed left at (313, 324)
Screenshot: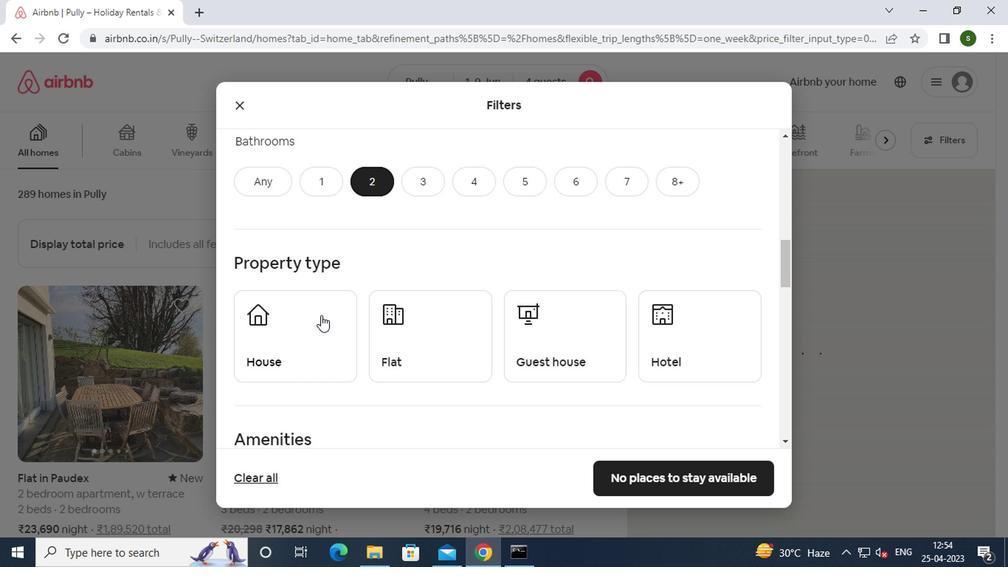 
Action: Mouse moved to (417, 337)
Screenshot: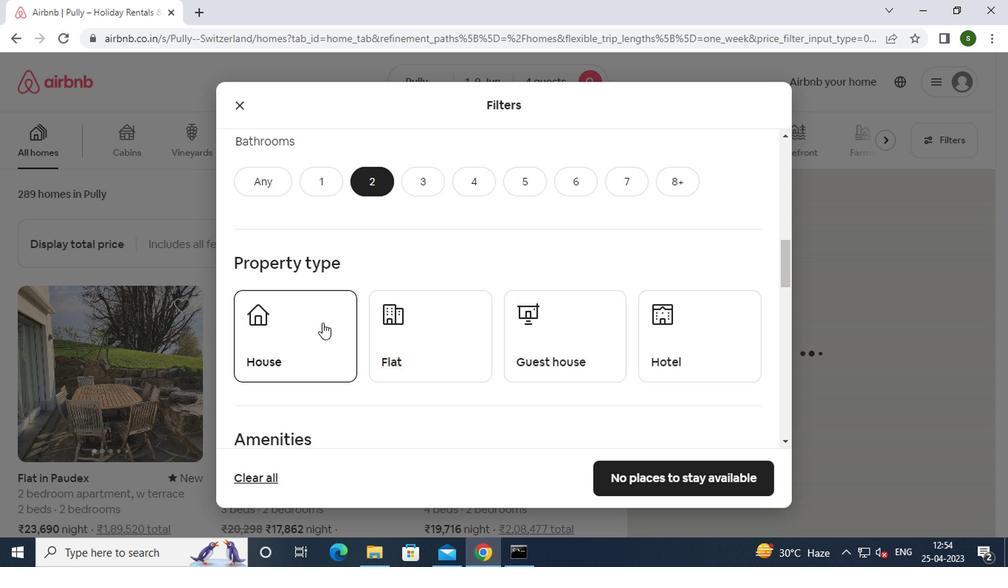 
Action: Mouse pressed left at (417, 337)
Screenshot: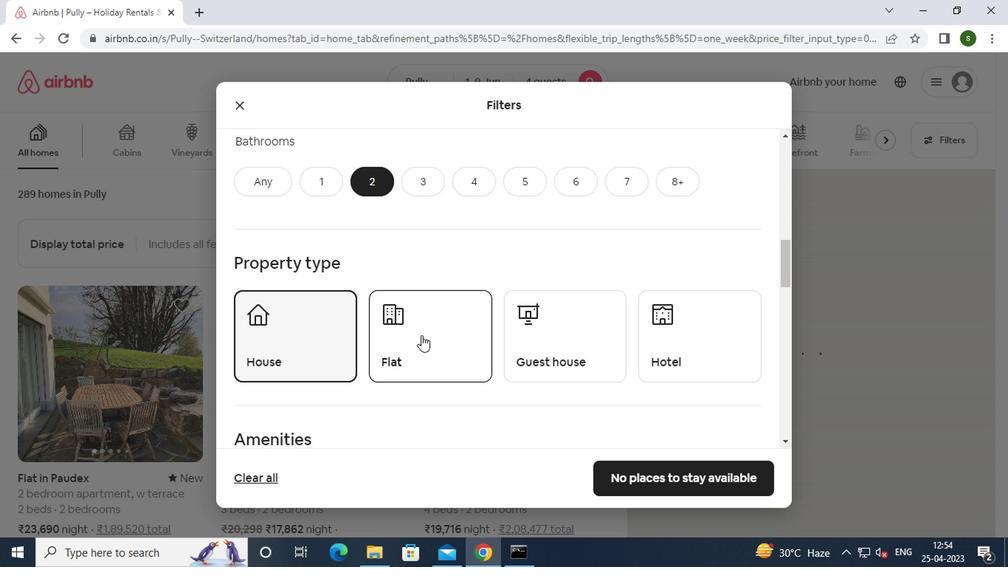 
Action: Mouse moved to (526, 358)
Screenshot: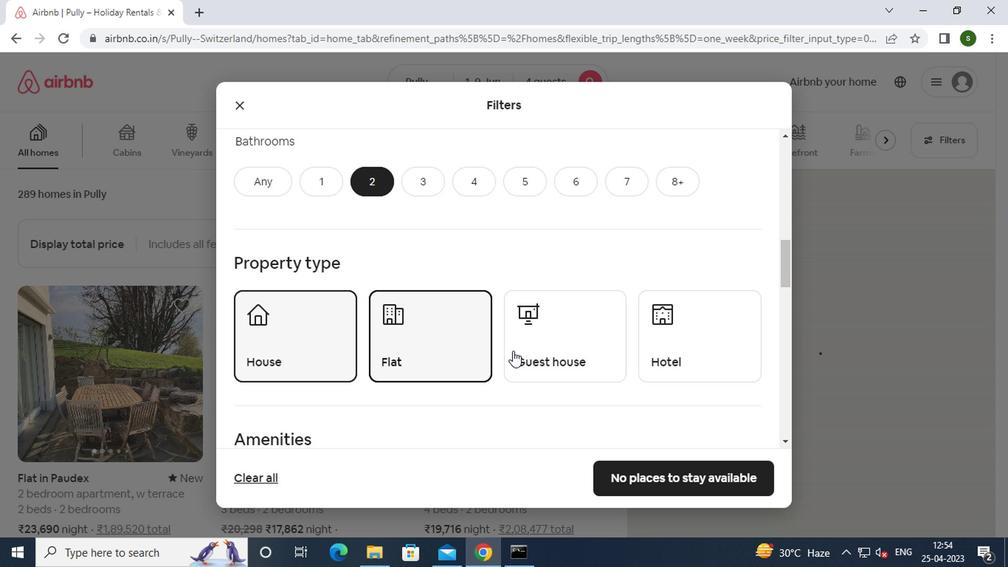 
Action: Mouse pressed left at (526, 358)
Screenshot: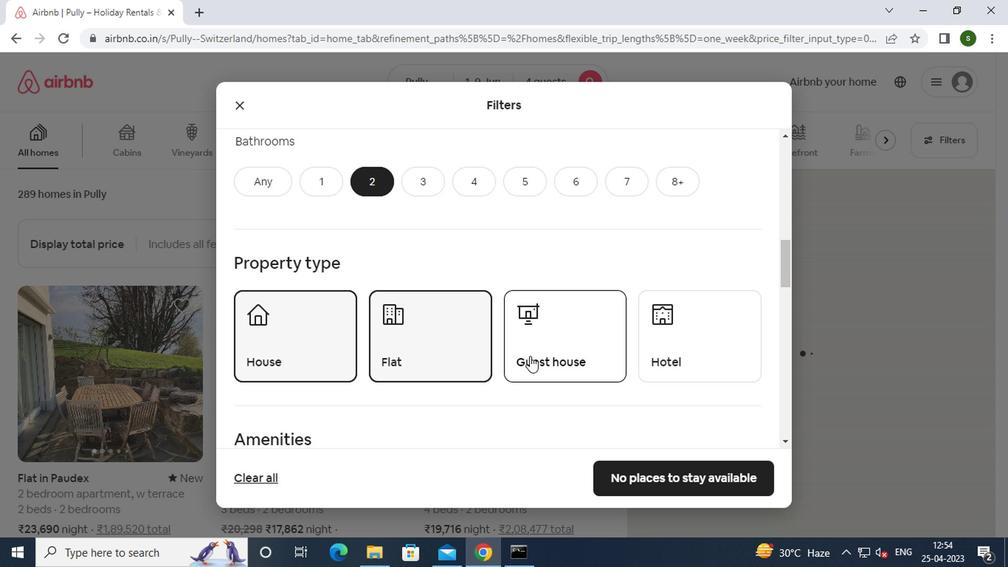 
Action: Mouse moved to (527, 355)
Screenshot: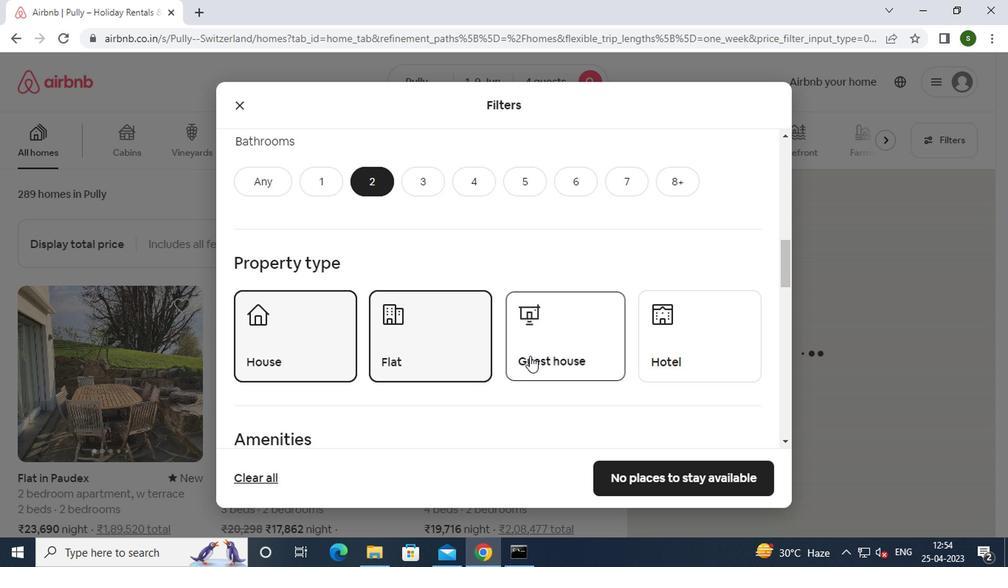 
Action: Mouse scrolled (527, 354) with delta (0, -1)
Screenshot: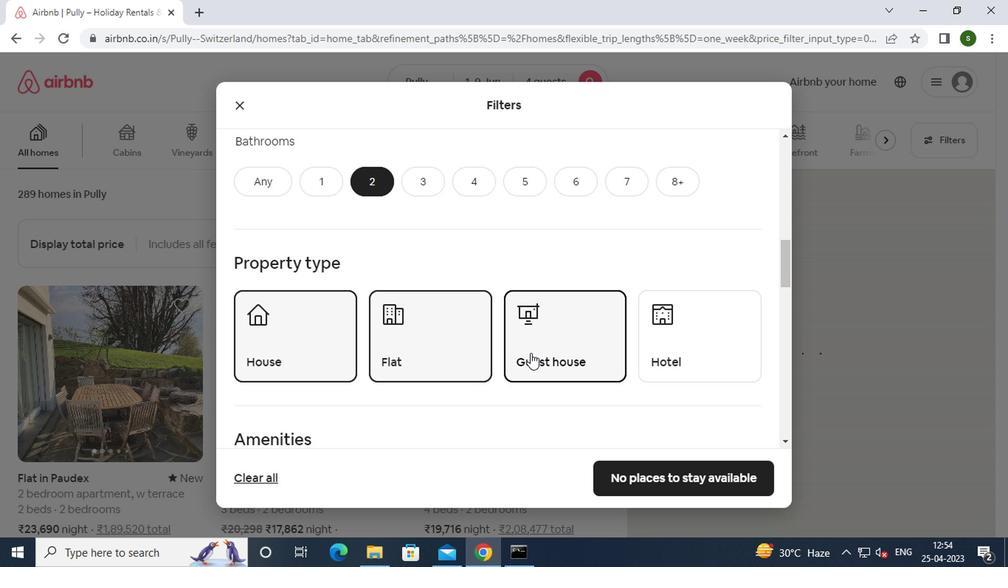 
Action: Mouse scrolled (527, 354) with delta (0, -1)
Screenshot: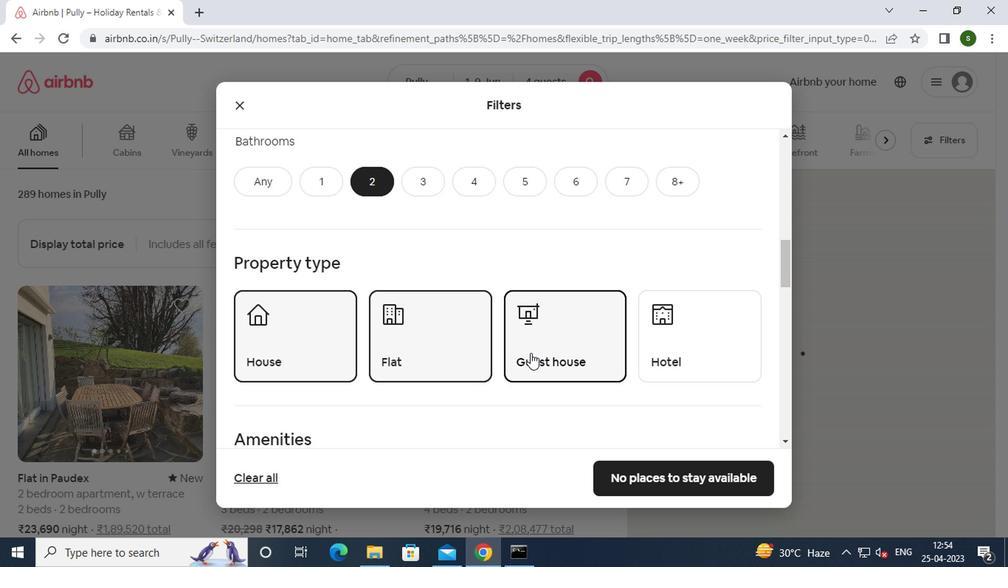 
Action: Mouse scrolled (527, 354) with delta (0, -1)
Screenshot: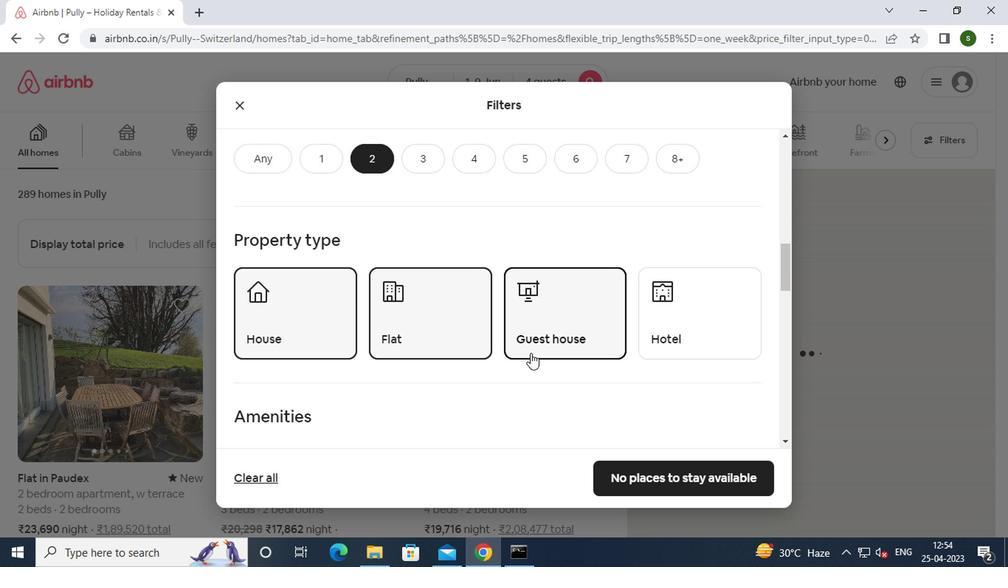 
Action: Mouse scrolled (527, 354) with delta (0, -1)
Screenshot: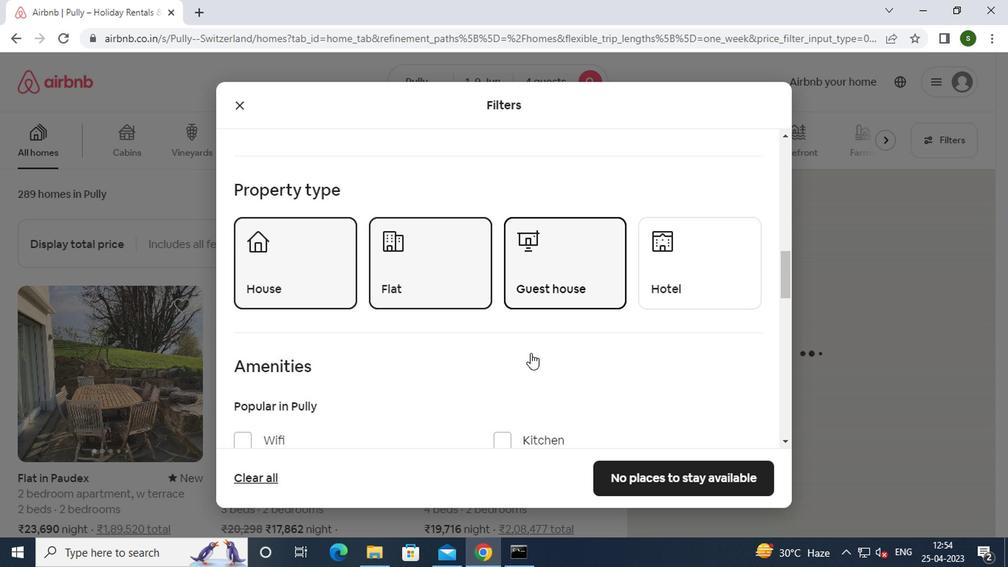
Action: Mouse scrolled (527, 354) with delta (0, -1)
Screenshot: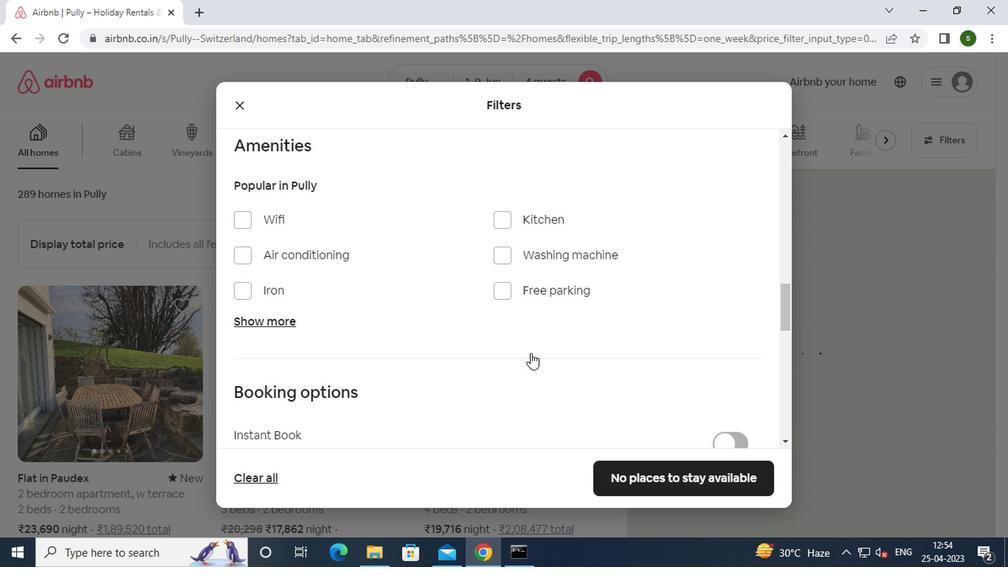 
Action: Mouse scrolled (527, 354) with delta (0, -1)
Screenshot: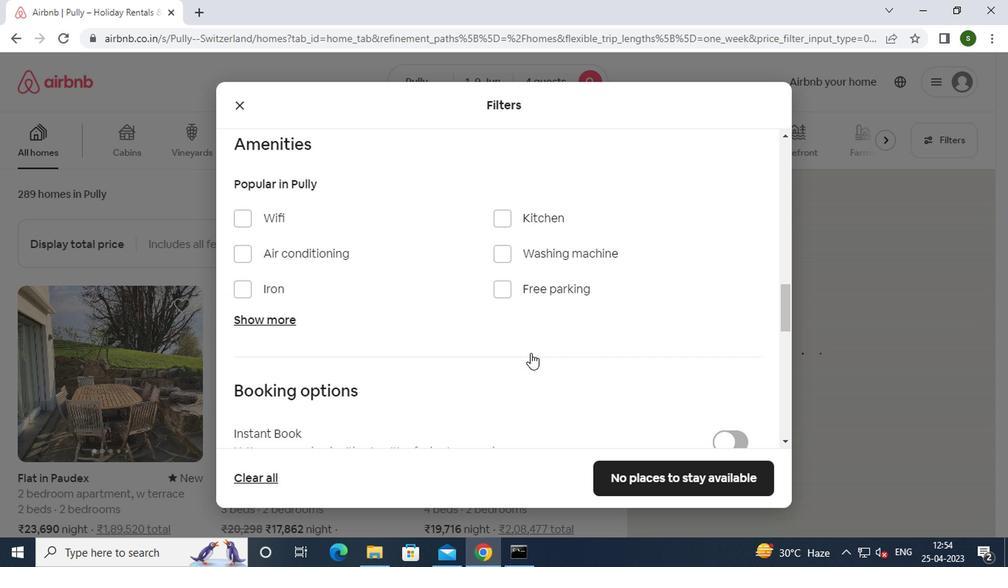 
Action: Mouse moved to (720, 350)
Screenshot: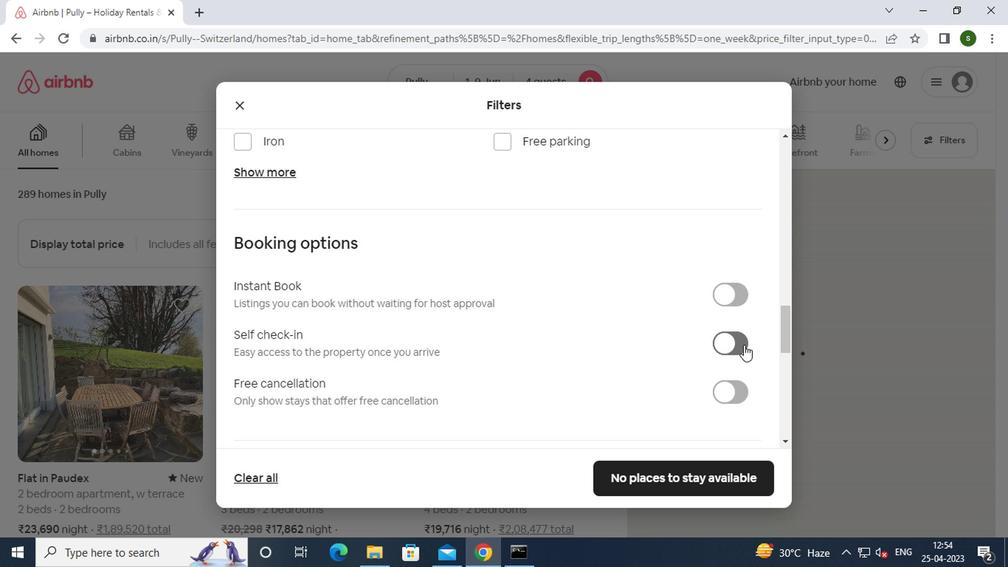 
Action: Mouse pressed left at (720, 350)
Screenshot: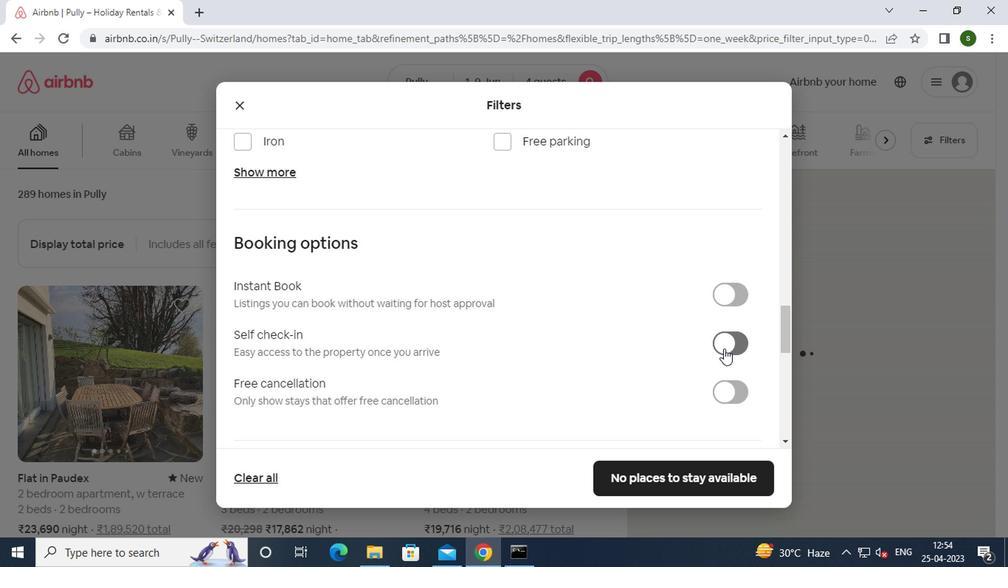 
Action: Mouse moved to (609, 336)
Screenshot: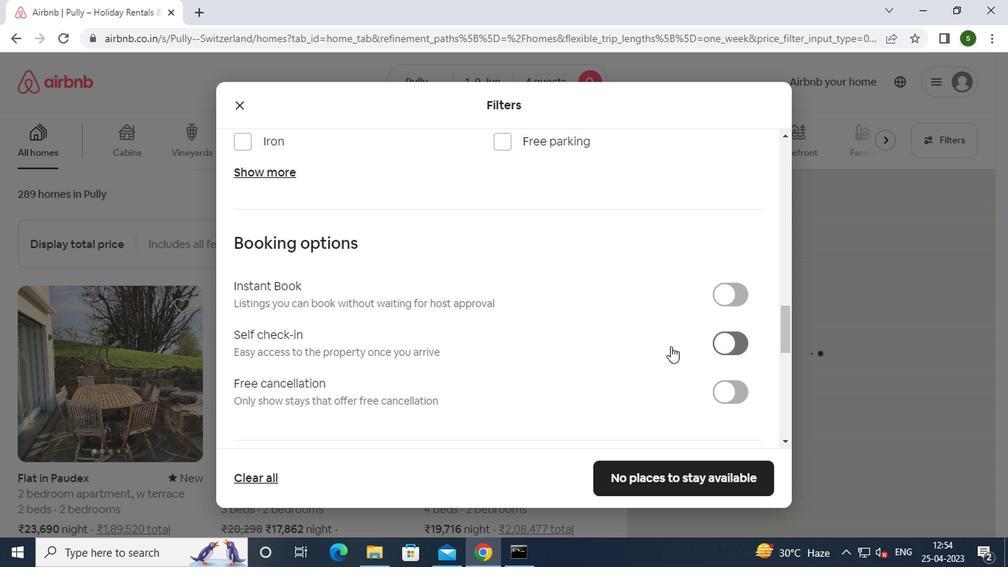 
Action: Mouse scrolled (609, 334) with delta (0, -1)
Screenshot: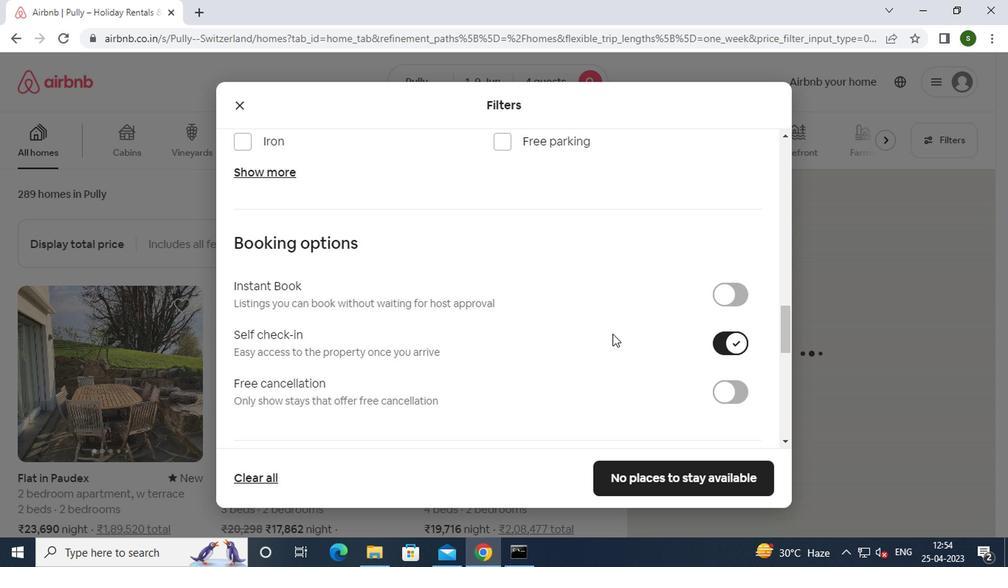 
Action: Mouse scrolled (609, 334) with delta (0, -1)
Screenshot: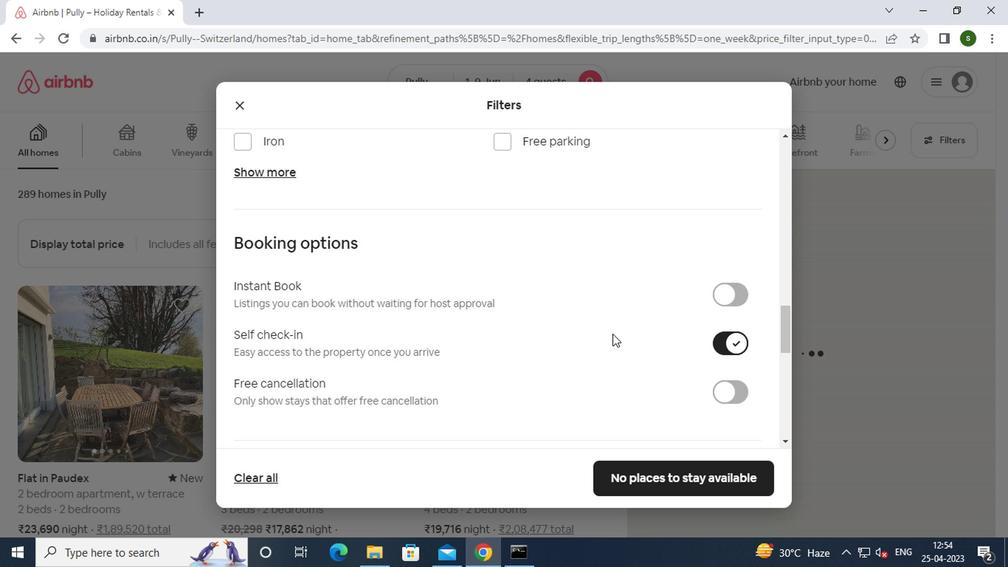
Action: Mouse scrolled (609, 334) with delta (0, -1)
Screenshot: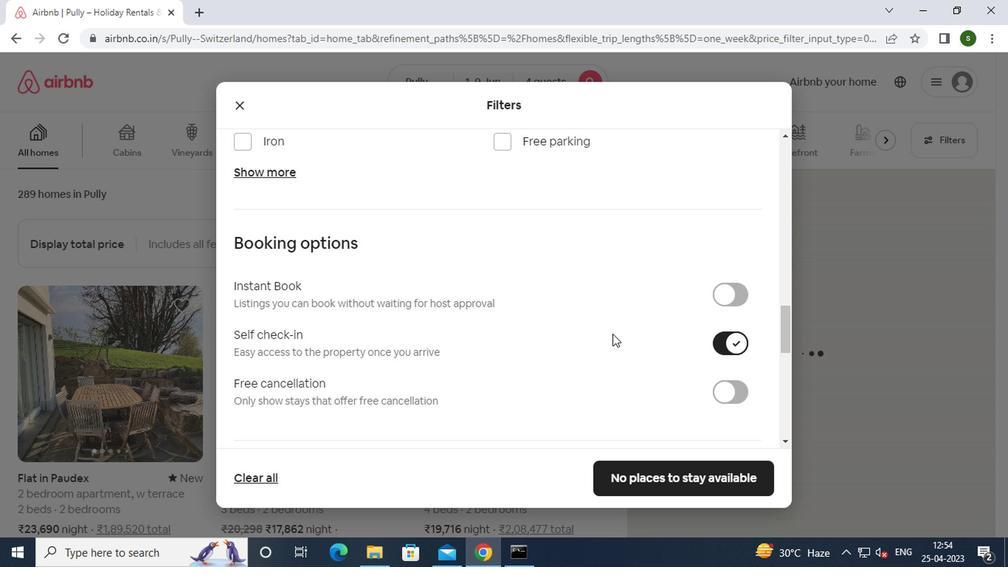 
Action: Mouse scrolled (609, 334) with delta (0, -1)
Screenshot: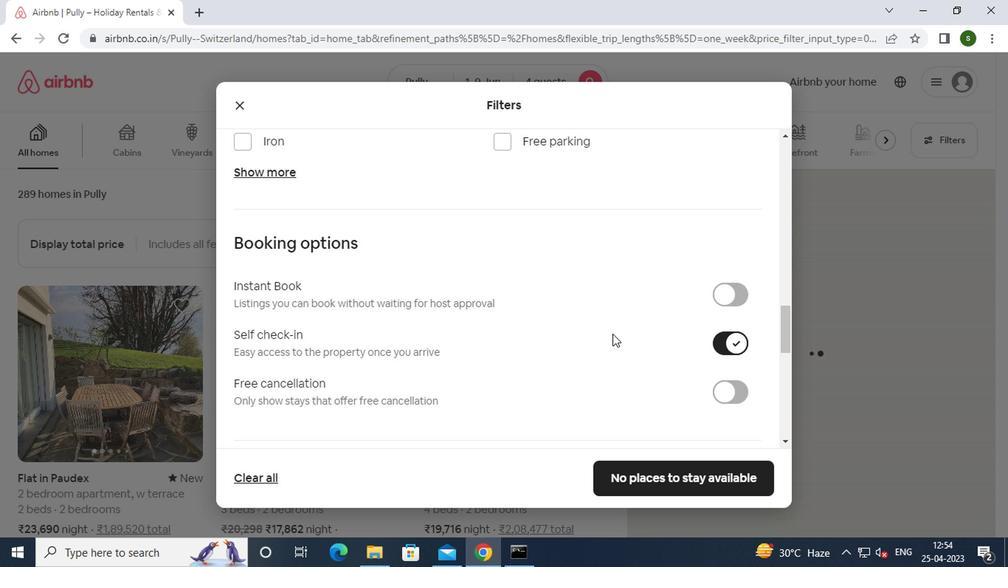 
Action: Mouse scrolled (609, 334) with delta (0, -1)
Screenshot: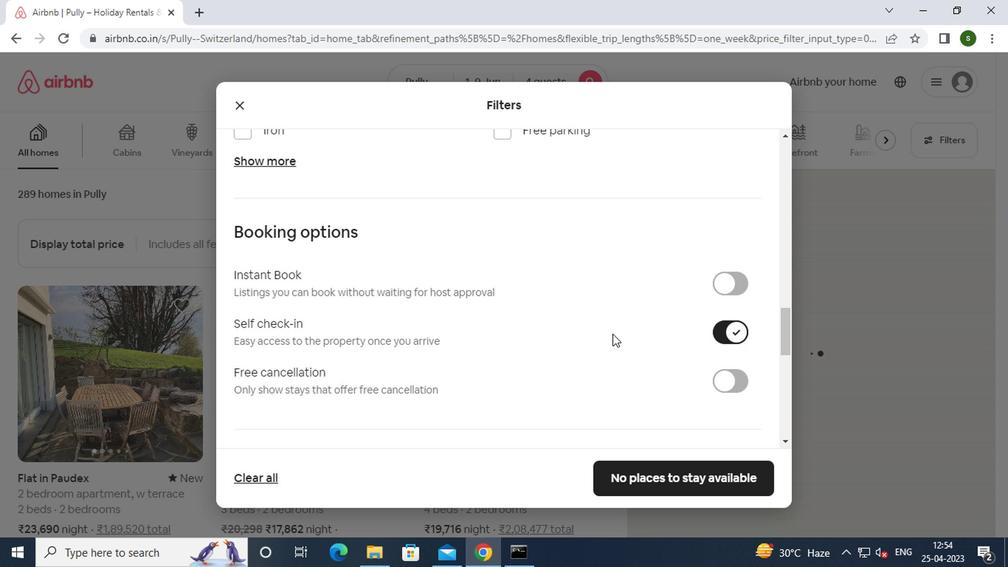 
Action: Mouse scrolled (609, 334) with delta (0, -1)
Screenshot: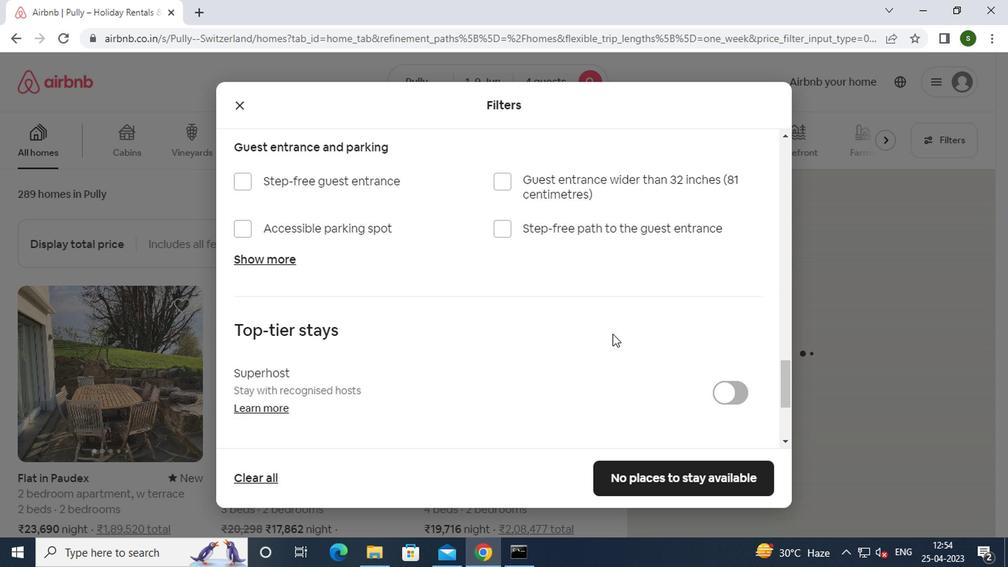 
Action: Mouse scrolled (609, 334) with delta (0, -1)
Screenshot: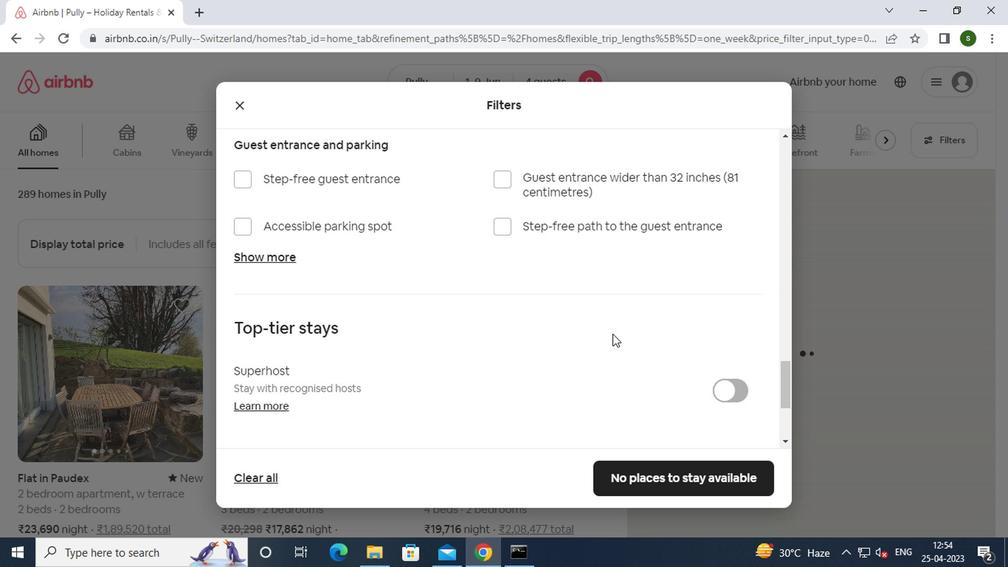 
Action: Mouse scrolled (609, 334) with delta (0, -1)
Screenshot: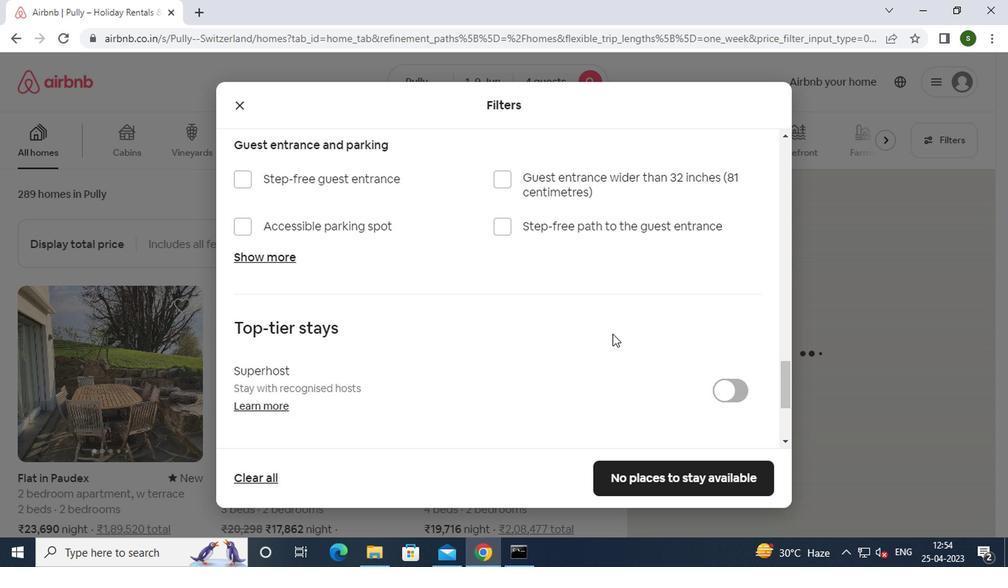 
Action: Mouse scrolled (609, 334) with delta (0, -1)
Screenshot: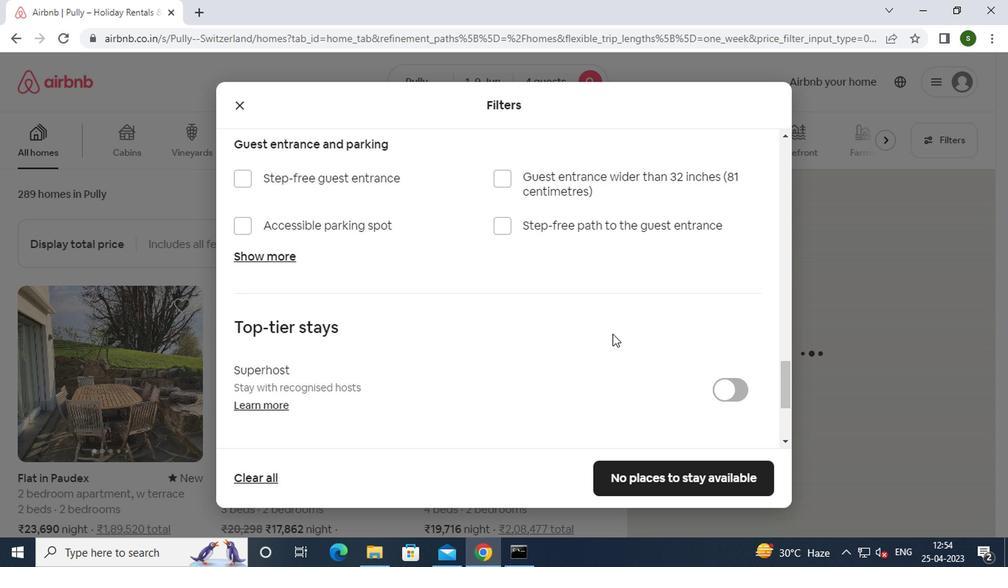 
Action: Mouse moved to (299, 347)
Screenshot: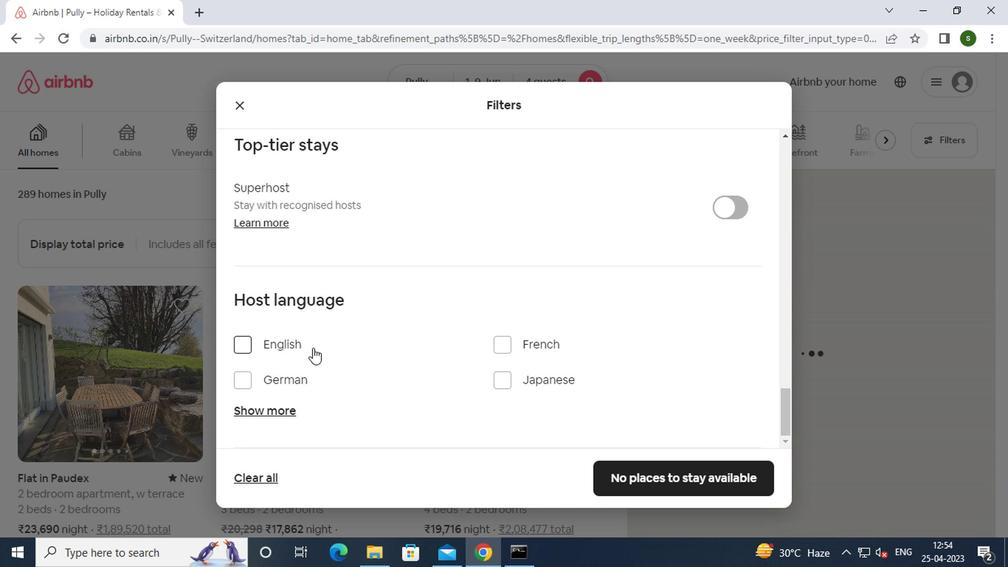 
Action: Mouse pressed left at (299, 347)
Screenshot: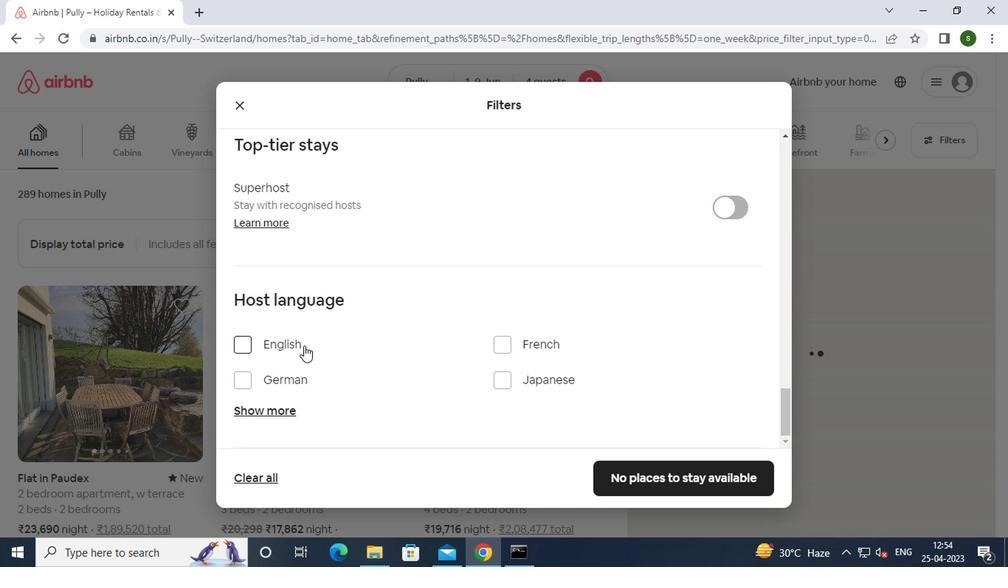 
Action: Mouse moved to (690, 471)
Screenshot: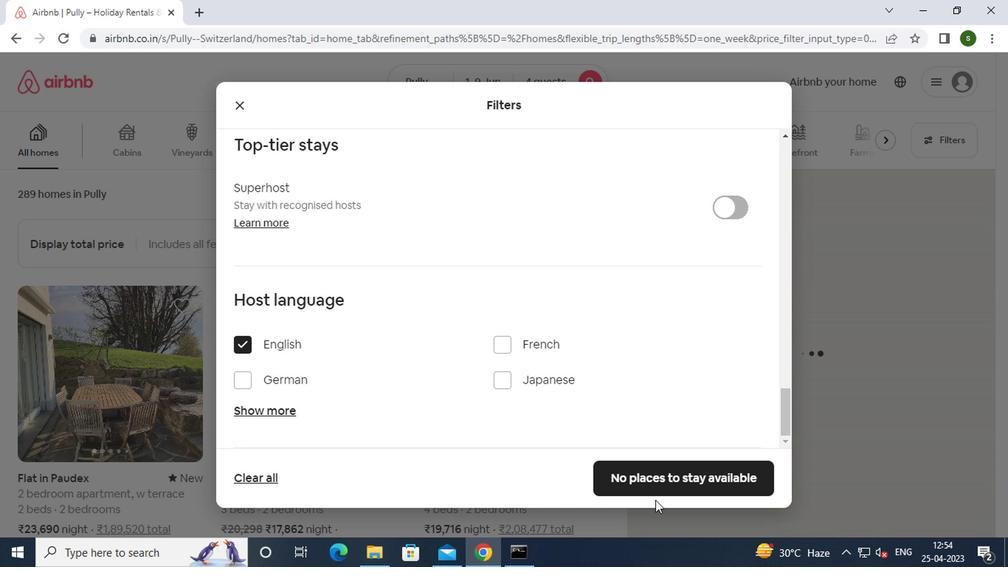 
Action: Mouse pressed left at (690, 471)
Screenshot: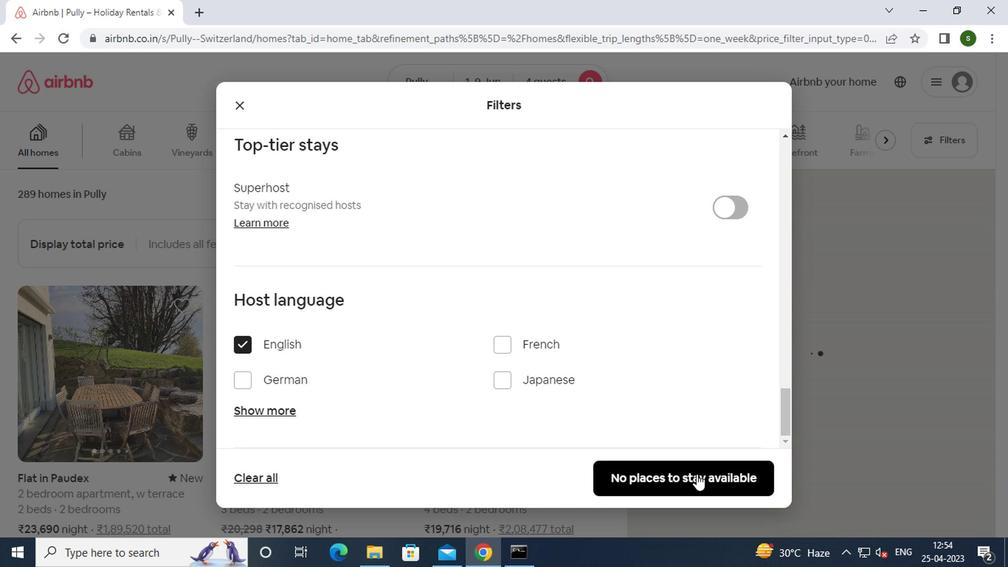 
Action: Mouse moved to (423, 233)
Screenshot: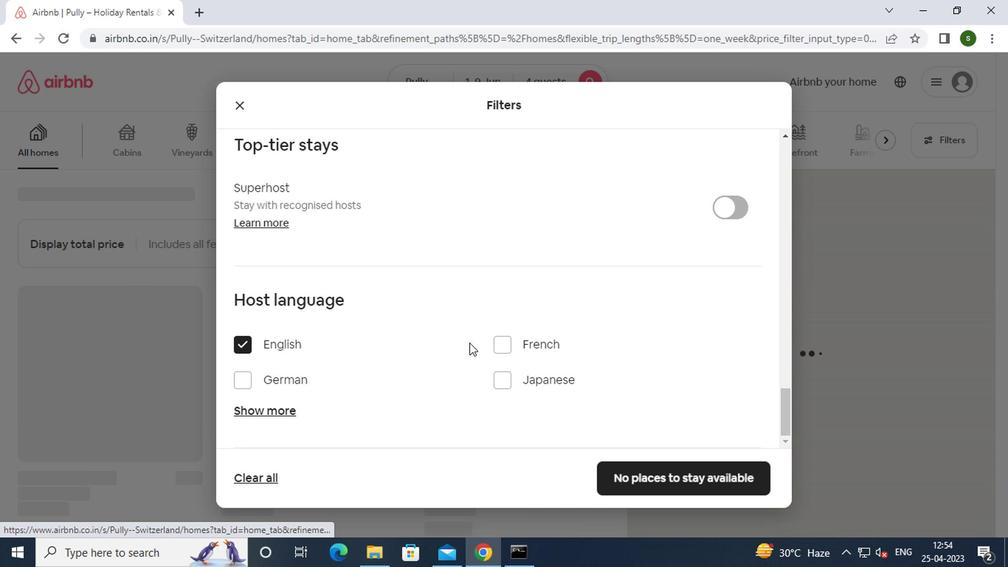 
